 Task: Book a round trip flight from New Delhi to Dhaka in Premium economy, with travel dates from September 5 to September 20, and display prices in SGD.
Action: Mouse moved to (638, 564)
Screenshot: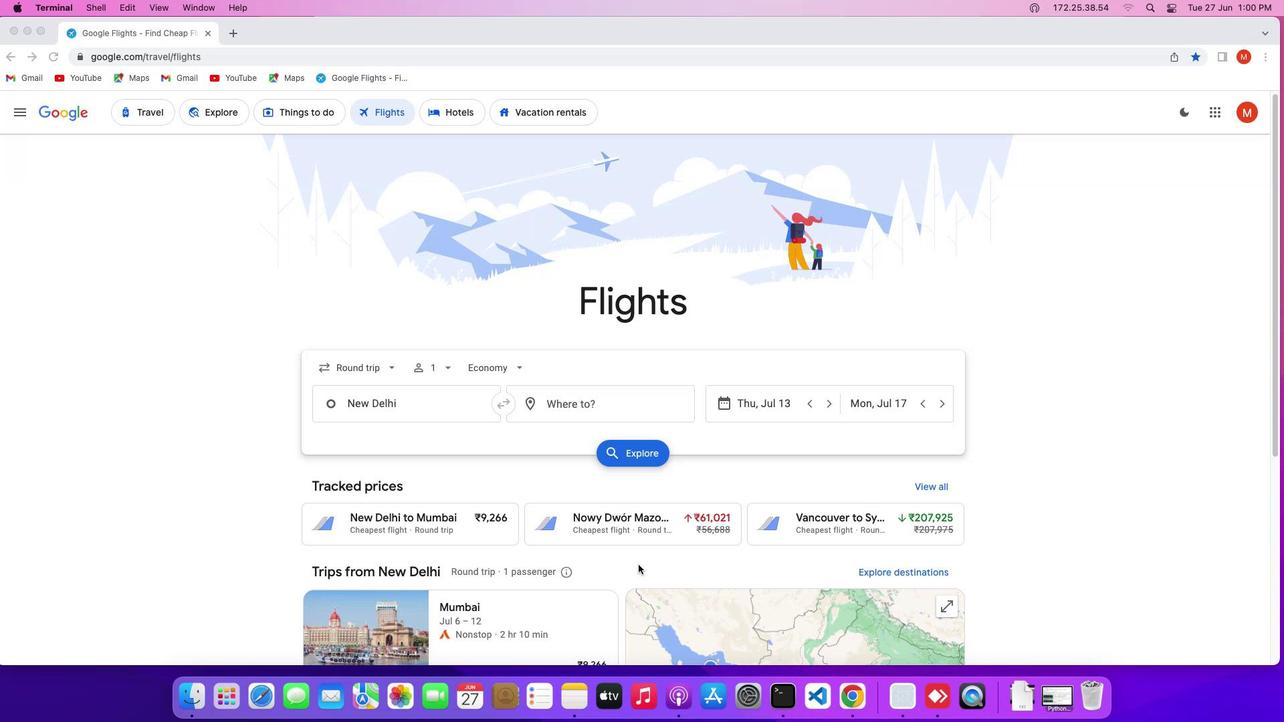 
Action: Mouse scrolled (638, 564) with delta (0, 0)
Screenshot: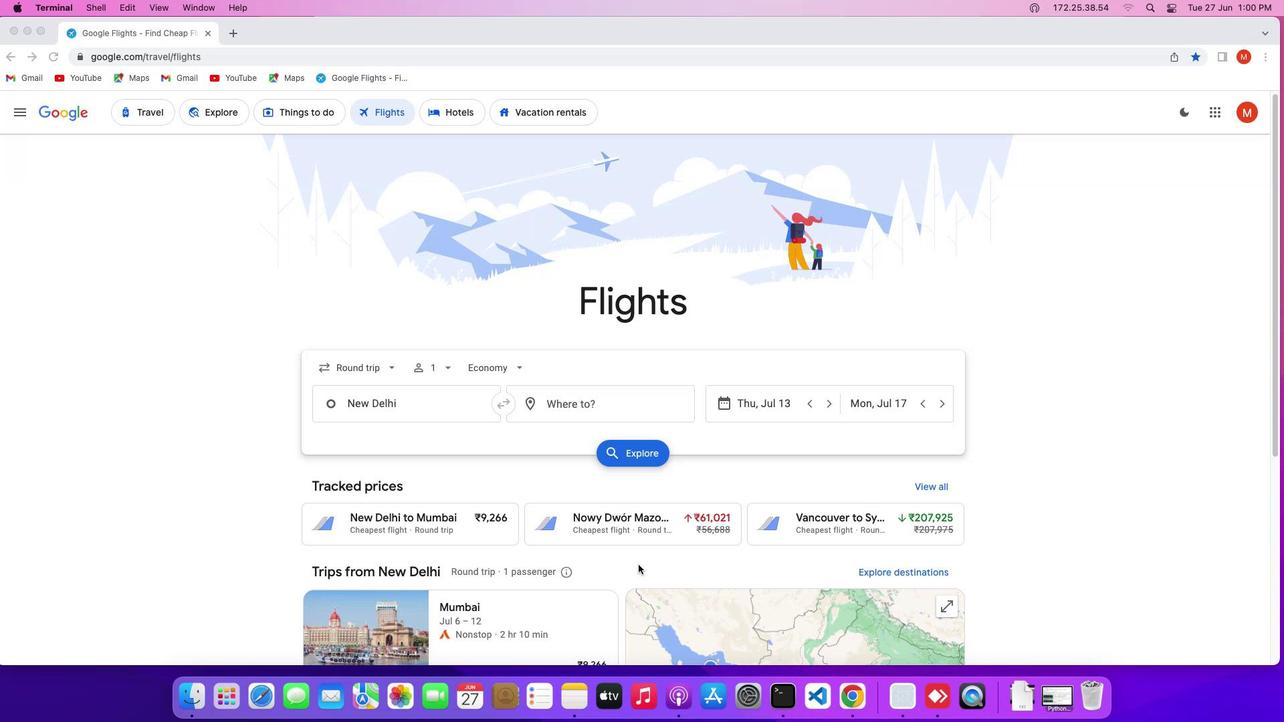 
Action: Mouse scrolled (638, 564) with delta (0, 0)
Screenshot: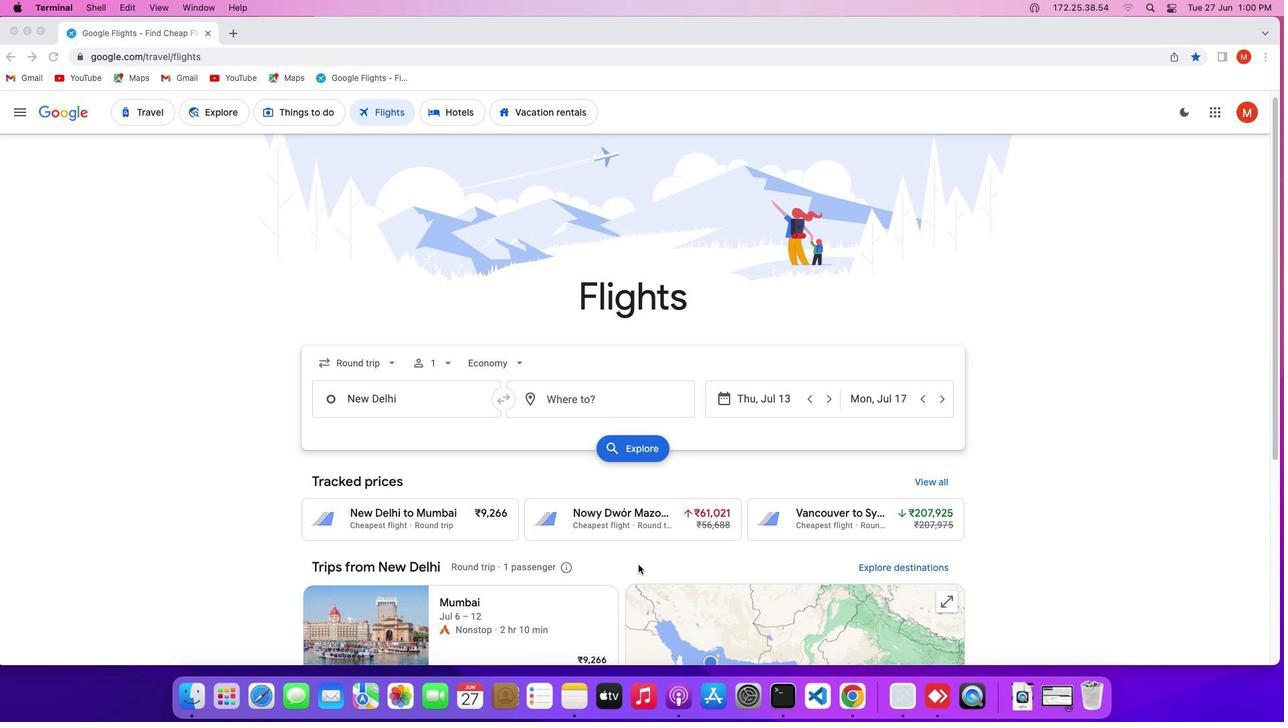 
Action: Mouse scrolled (638, 564) with delta (0, 0)
Screenshot: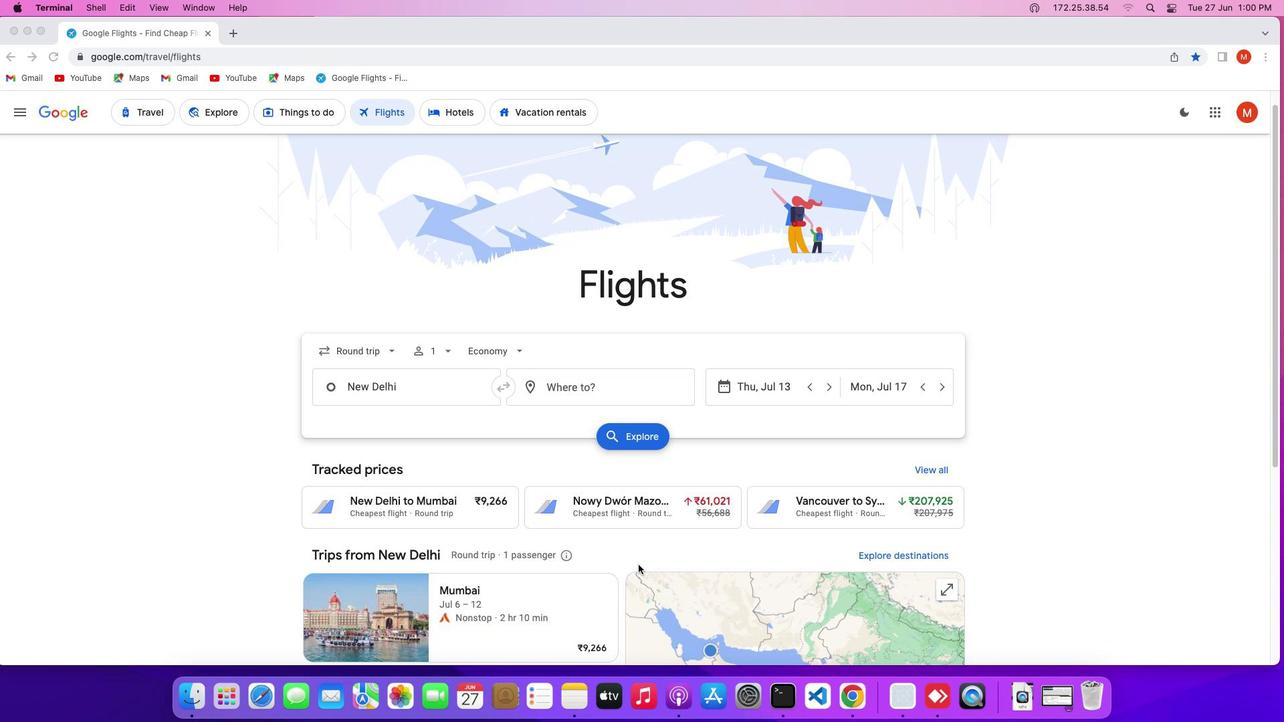 
Action: Mouse scrolled (638, 564) with delta (0, -1)
Screenshot: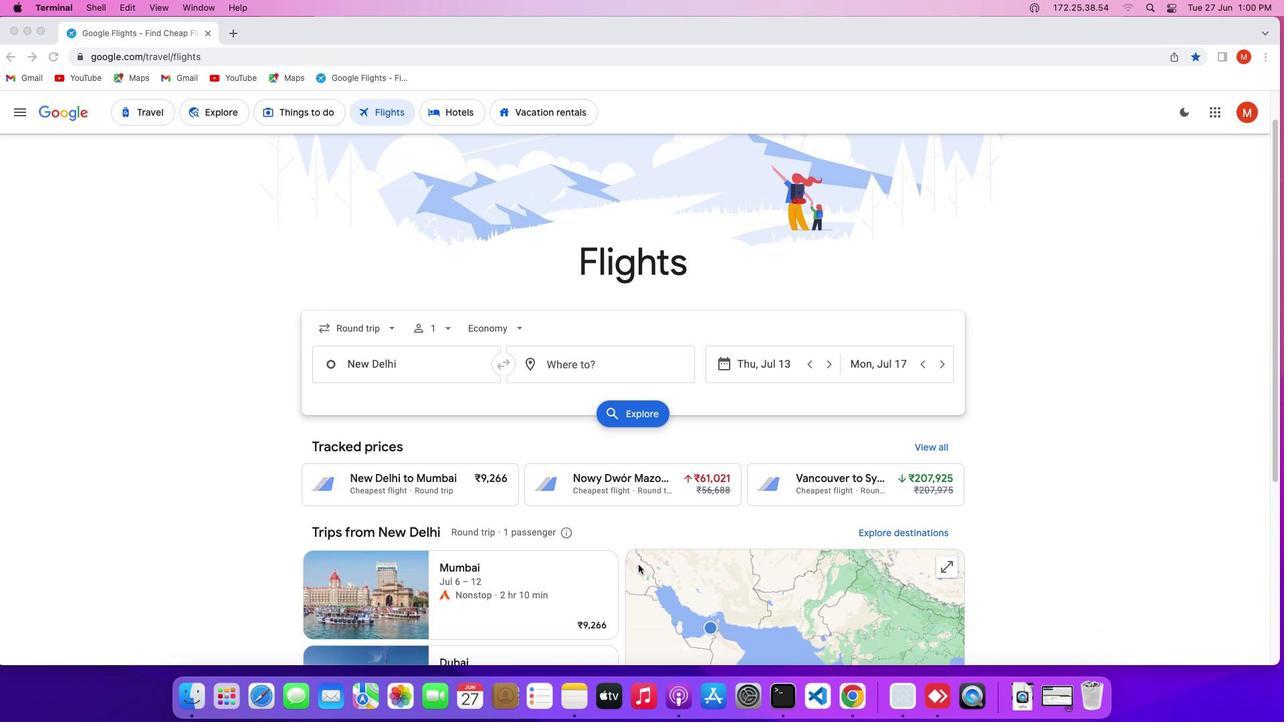 
Action: Mouse scrolled (638, 564) with delta (0, -2)
Screenshot: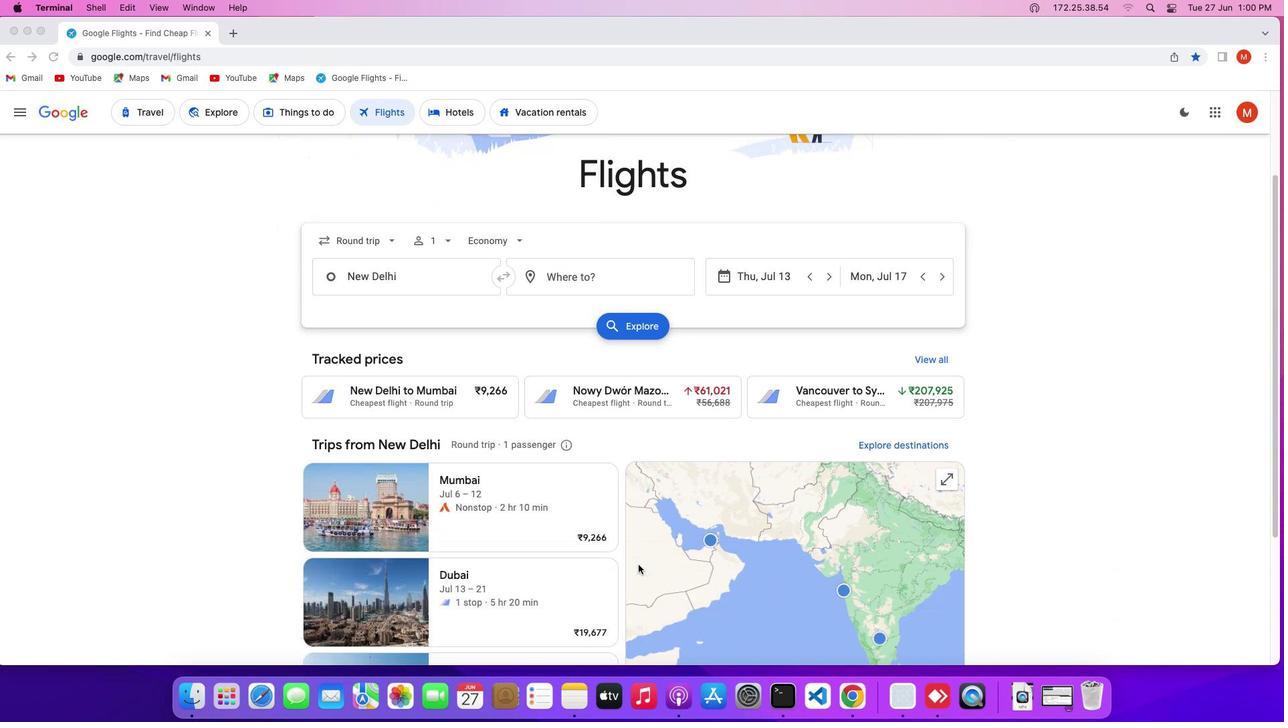 
Action: Mouse scrolled (638, 564) with delta (0, 0)
Screenshot: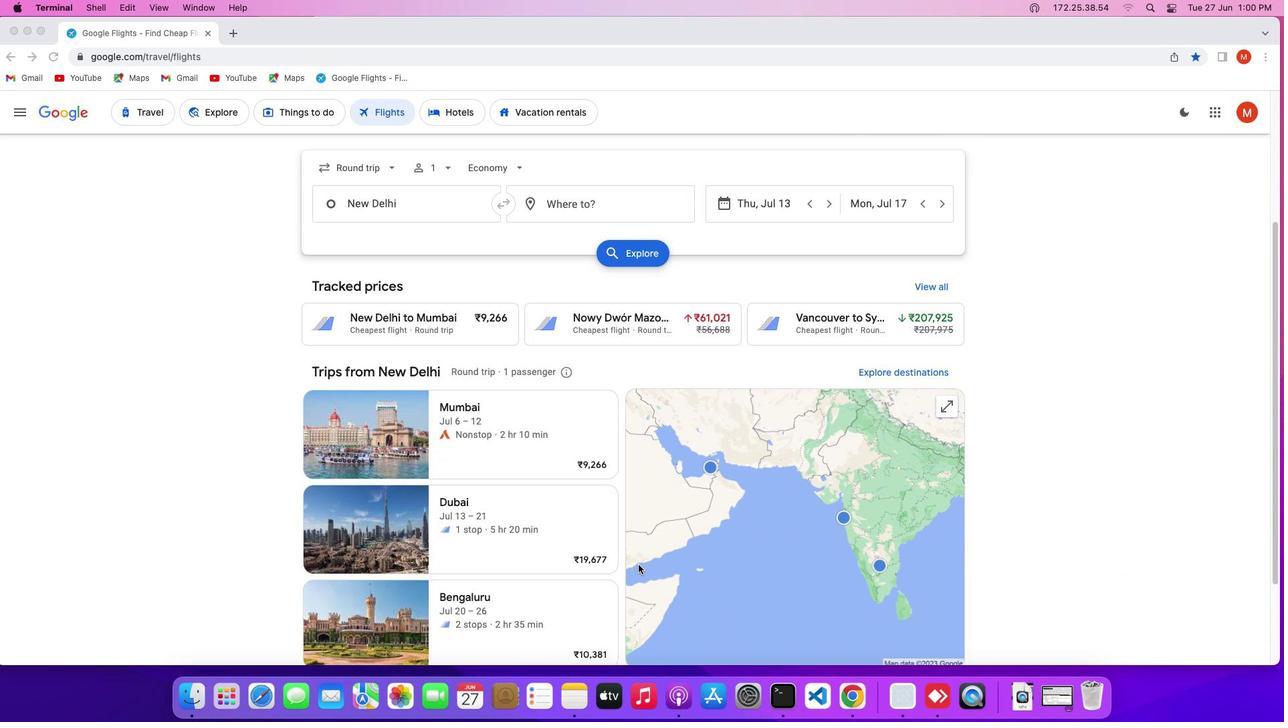 
Action: Mouse scrolled (638, 564) with delta (0, 0)
Screenshot: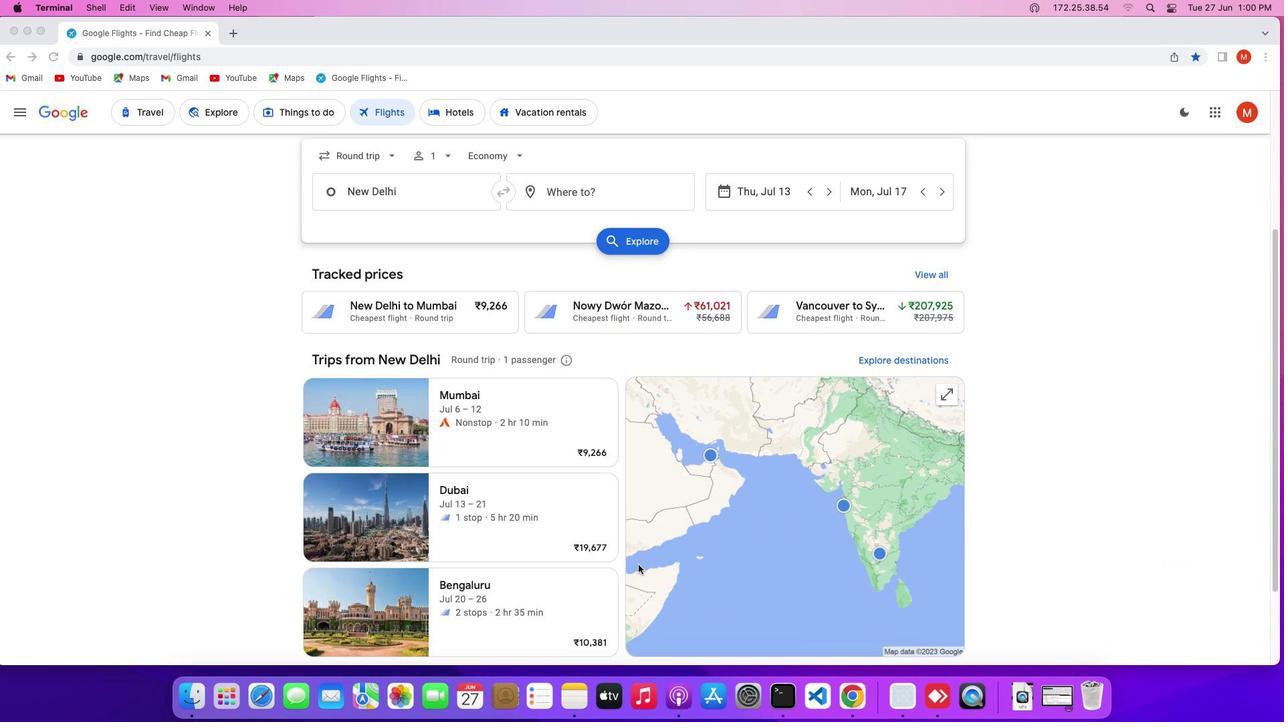 
Action: Mouse scrolled (638, 564) with delta (0, -1)
Screenshot: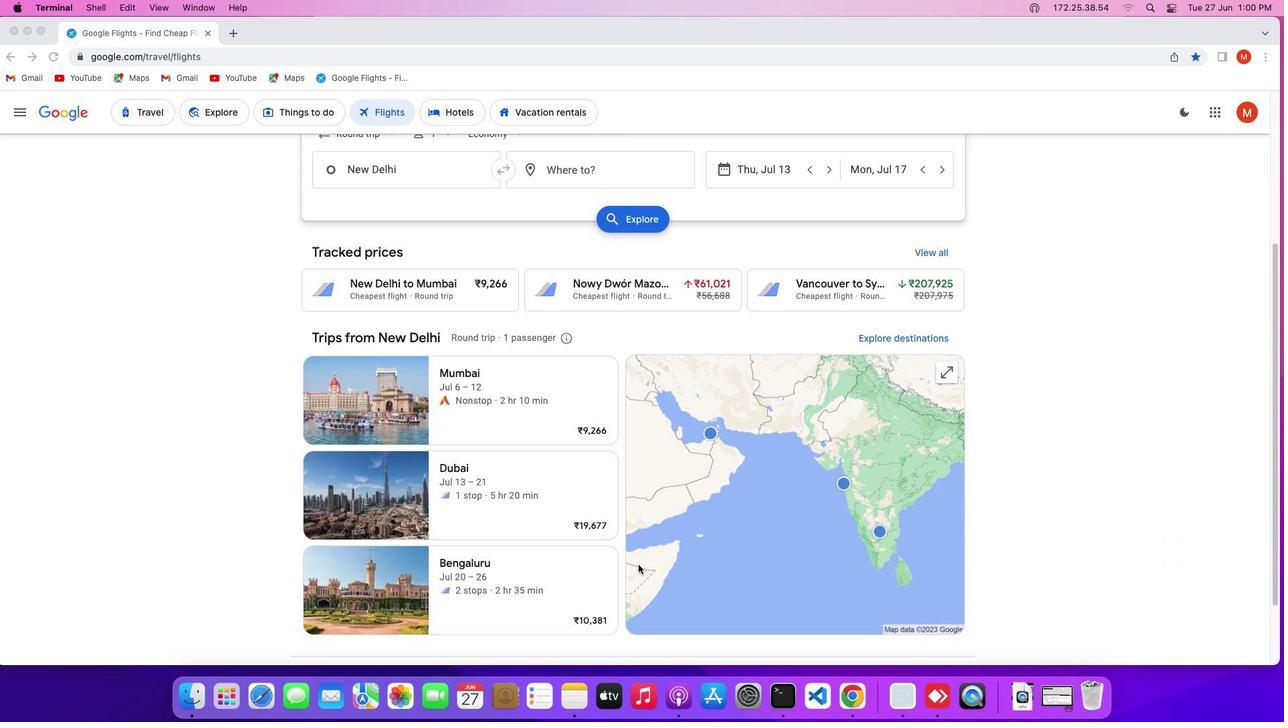 
Action: Mouse scrolled (638, 564) with delta (0, -2)
Screenshot: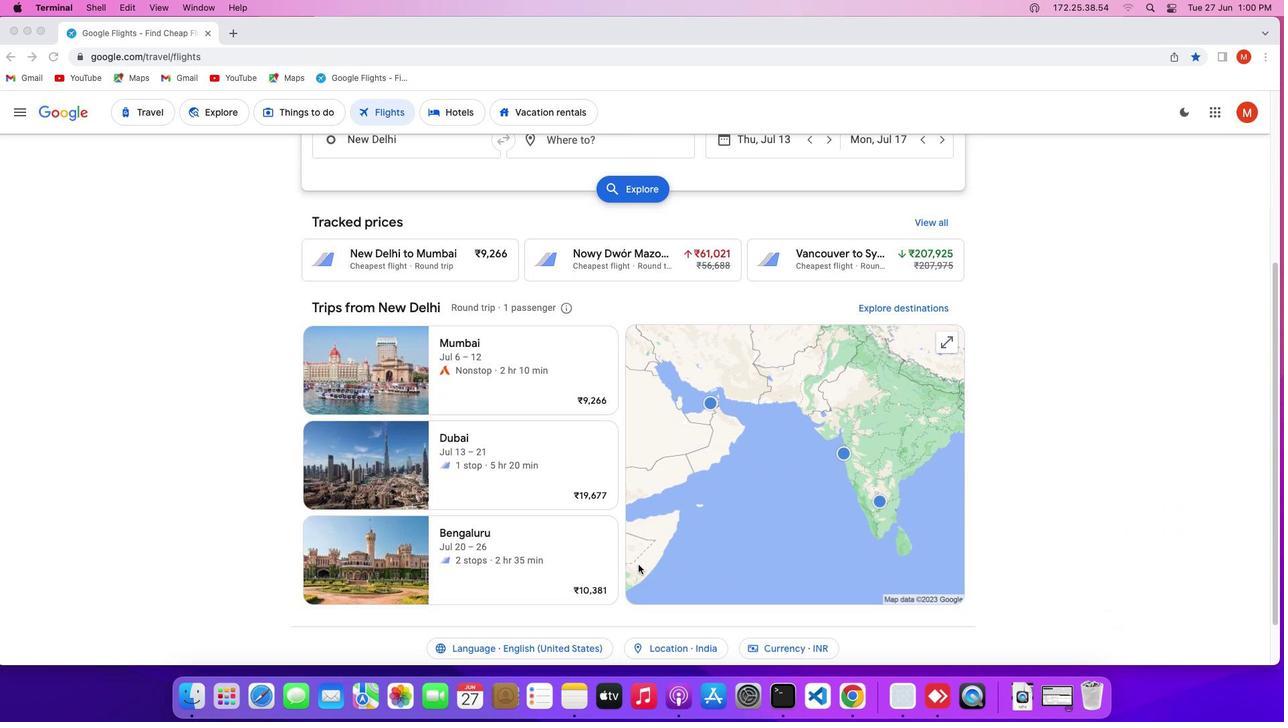 
Action: Mouse scrolled (638, 564) with delta (0, -3)
Screenshot: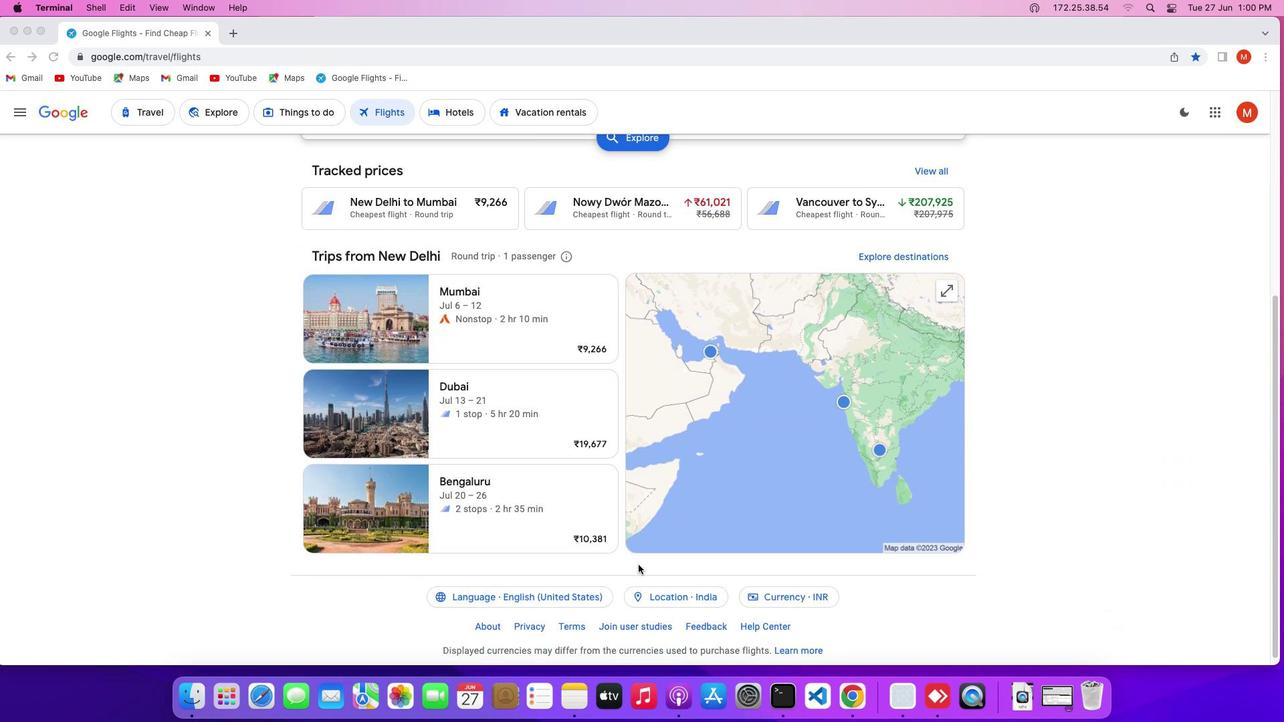 
Action: Mouse scrolled (638, 564) with delta (0, 0)
Screenshot: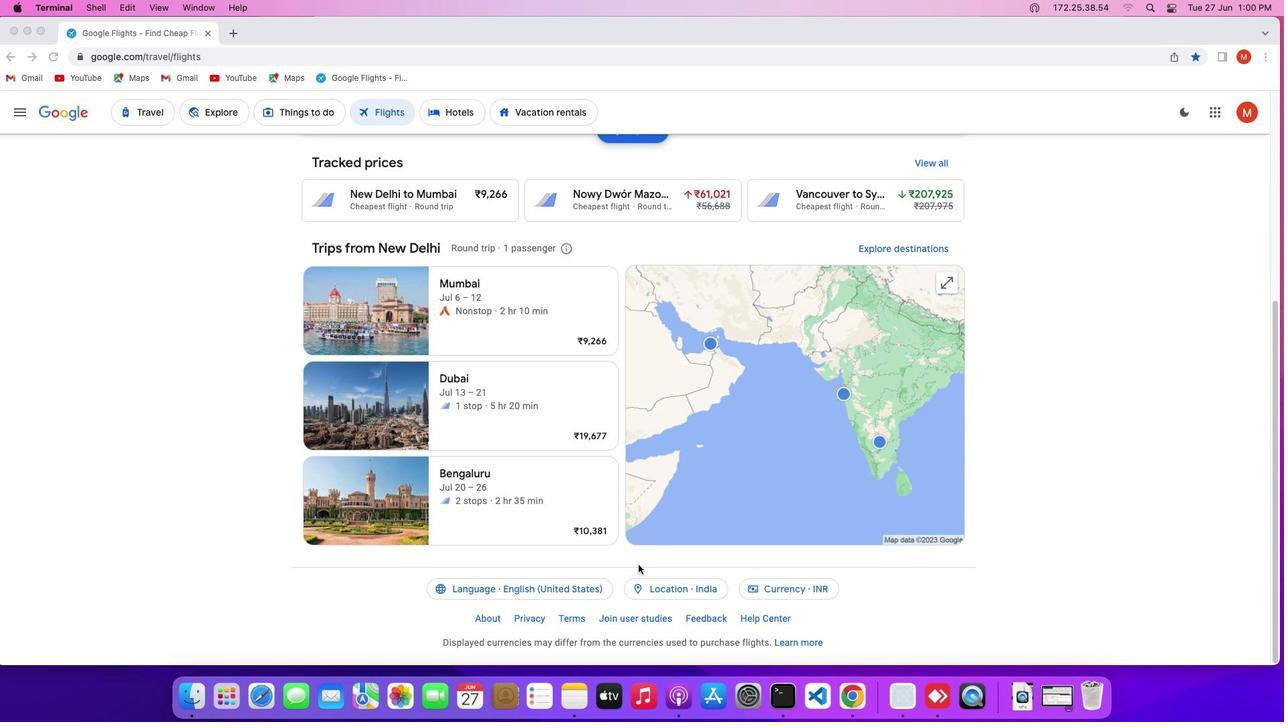 
Action: Mouse scrolled (638, 564) with delta (0, 0)
Screenshot: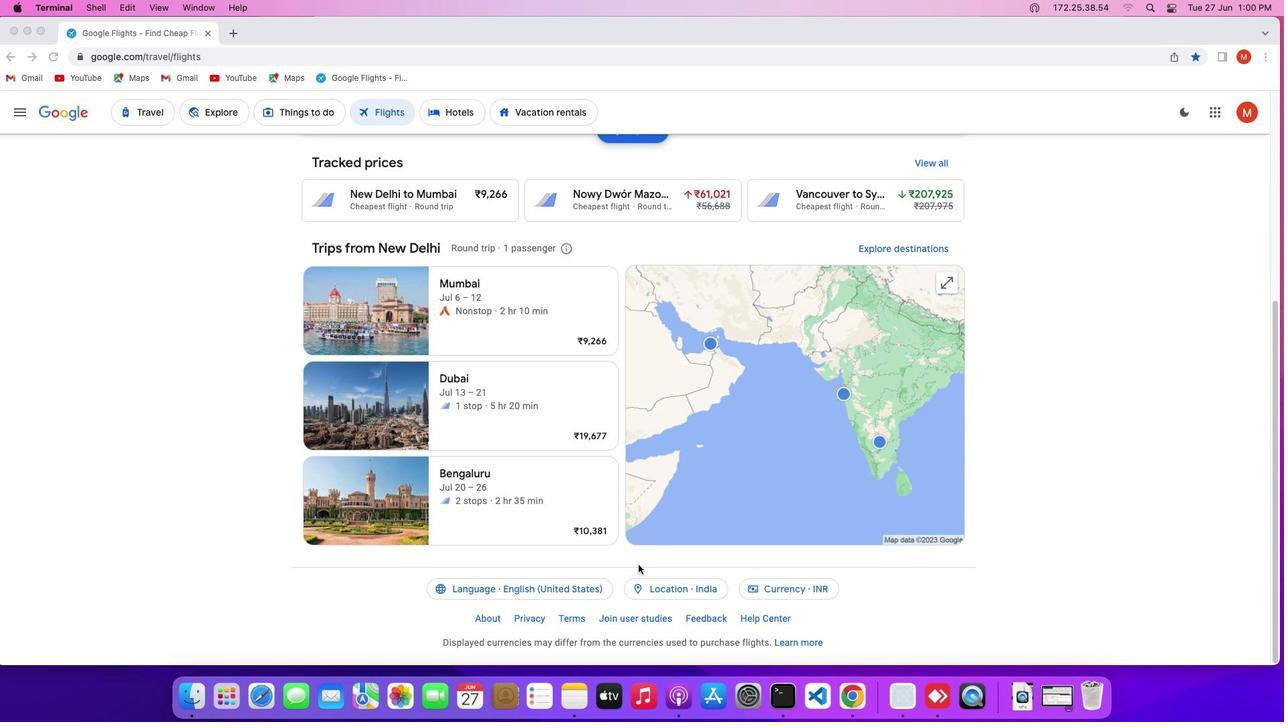 
Action: Mouse scrolled (638, 564) with delta (0, -1)
Screenshot: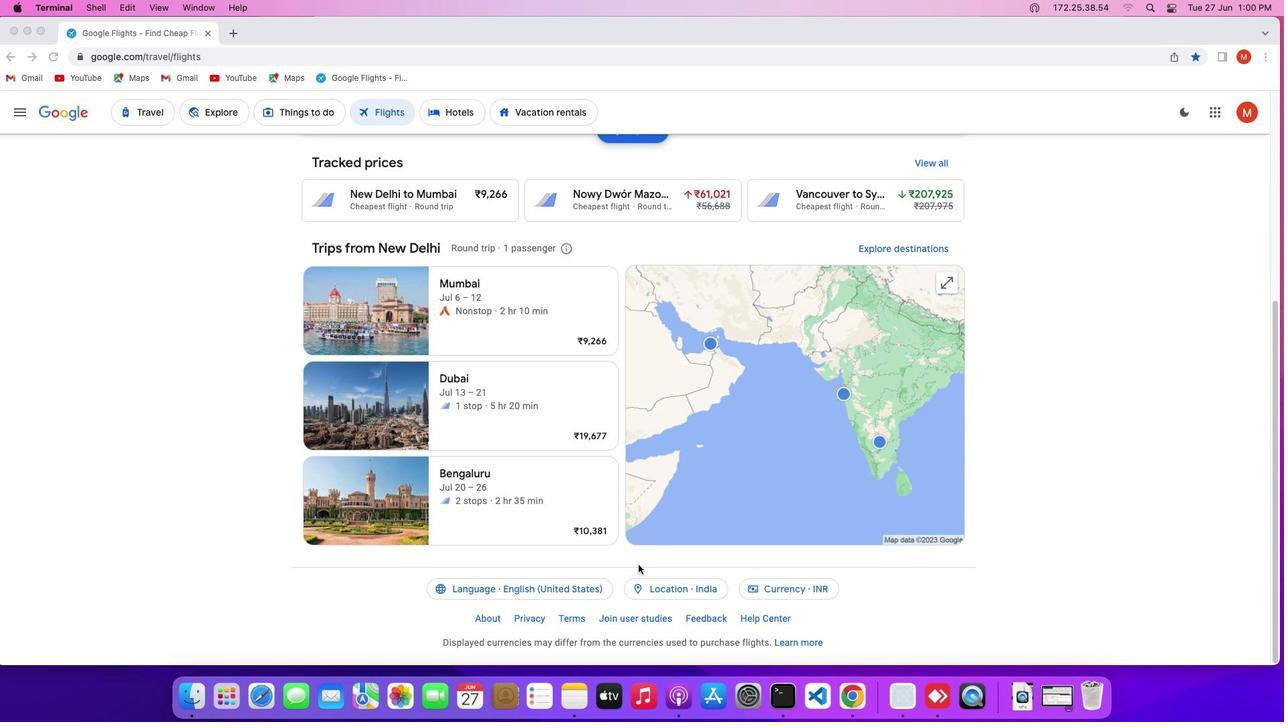 
Action: Mouse moved to (776, 588)
Screenshot: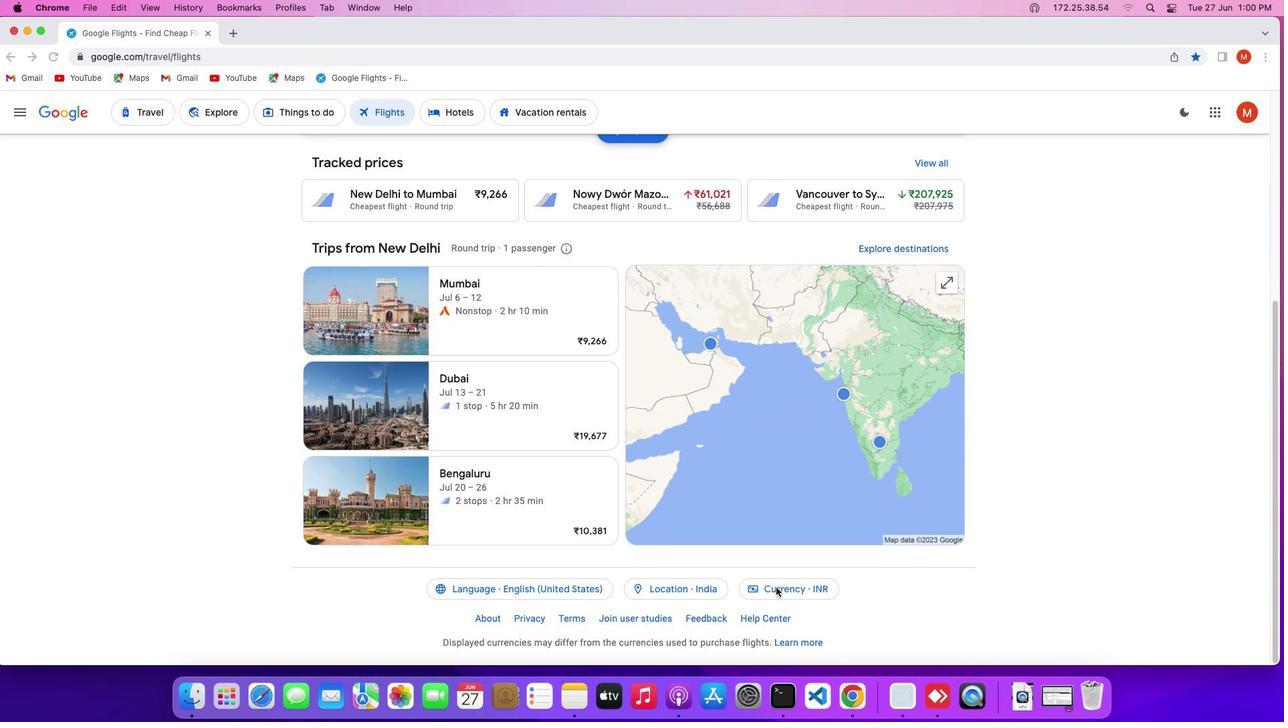 
Action: Mouse pressed left at (776, 588)
Screenshot: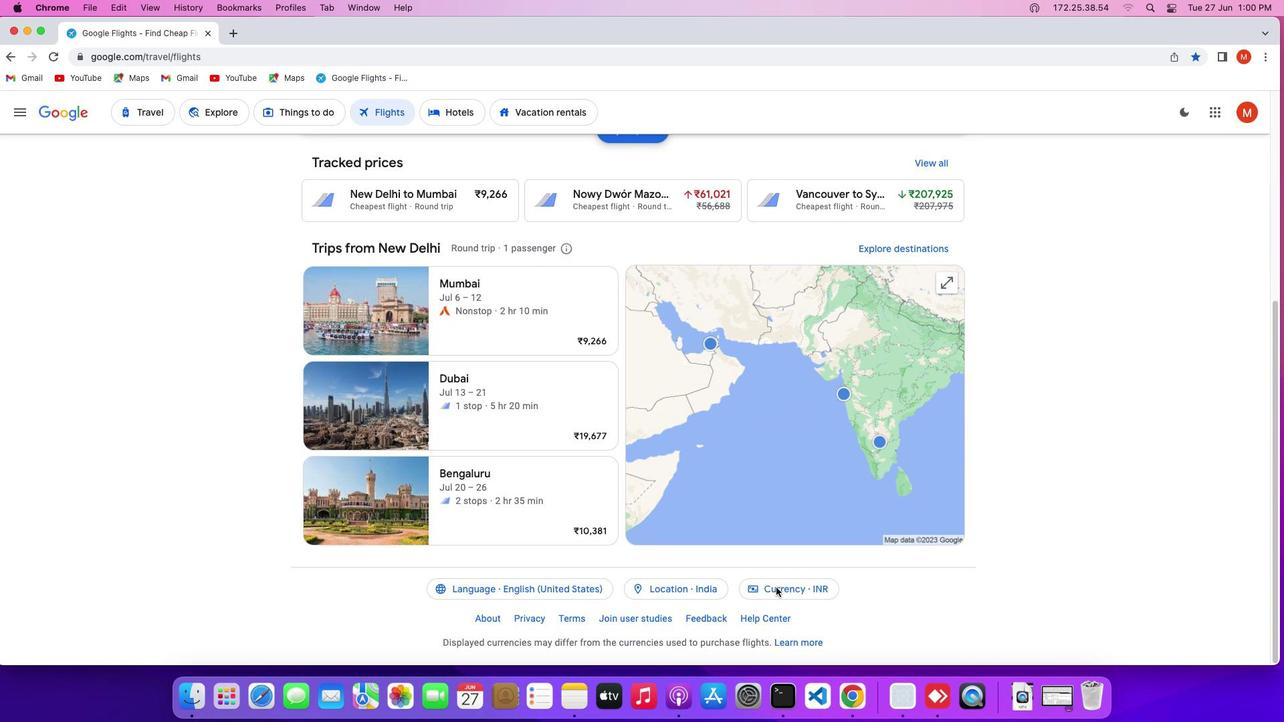 
Action: Mouse pressed left at (776, 588)
Screenshot: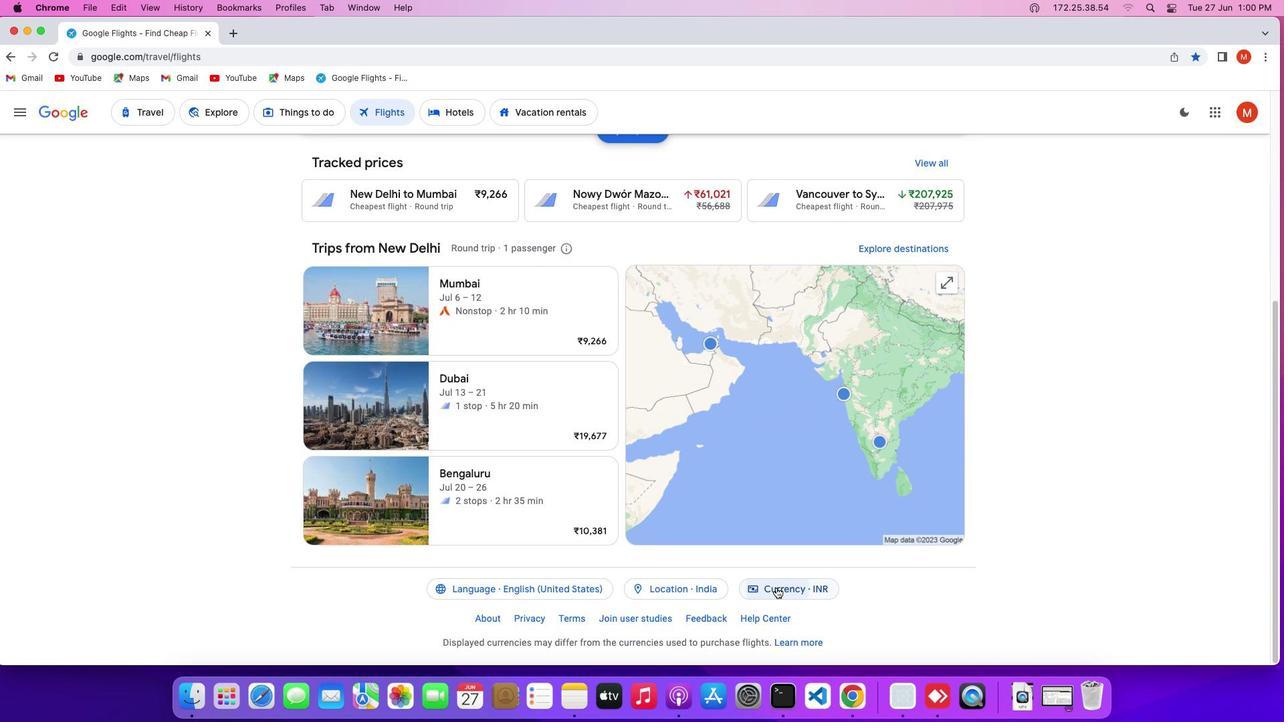 
Action: Mouse moved to (709, 262)
Screenshot: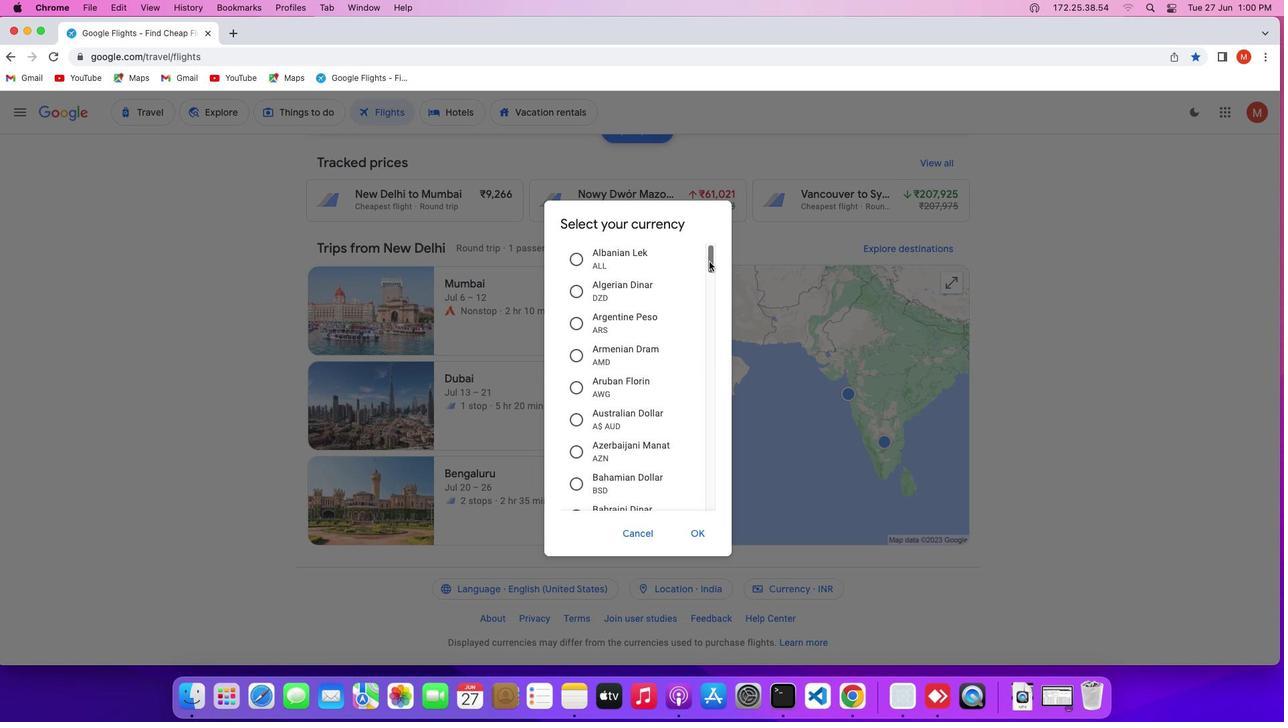 
Action: Mouse pressed left at (709, 262)
Screenshot: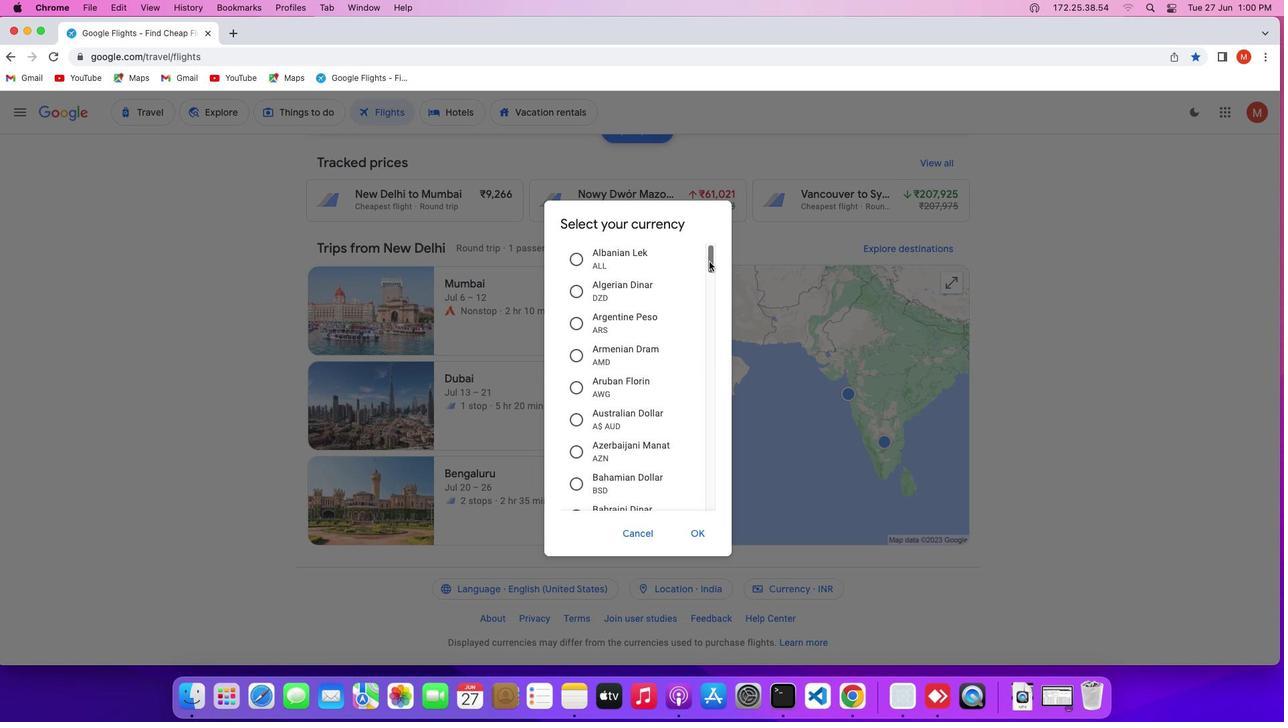 
Action: Mouse moved to (574, 478)
Screenshot: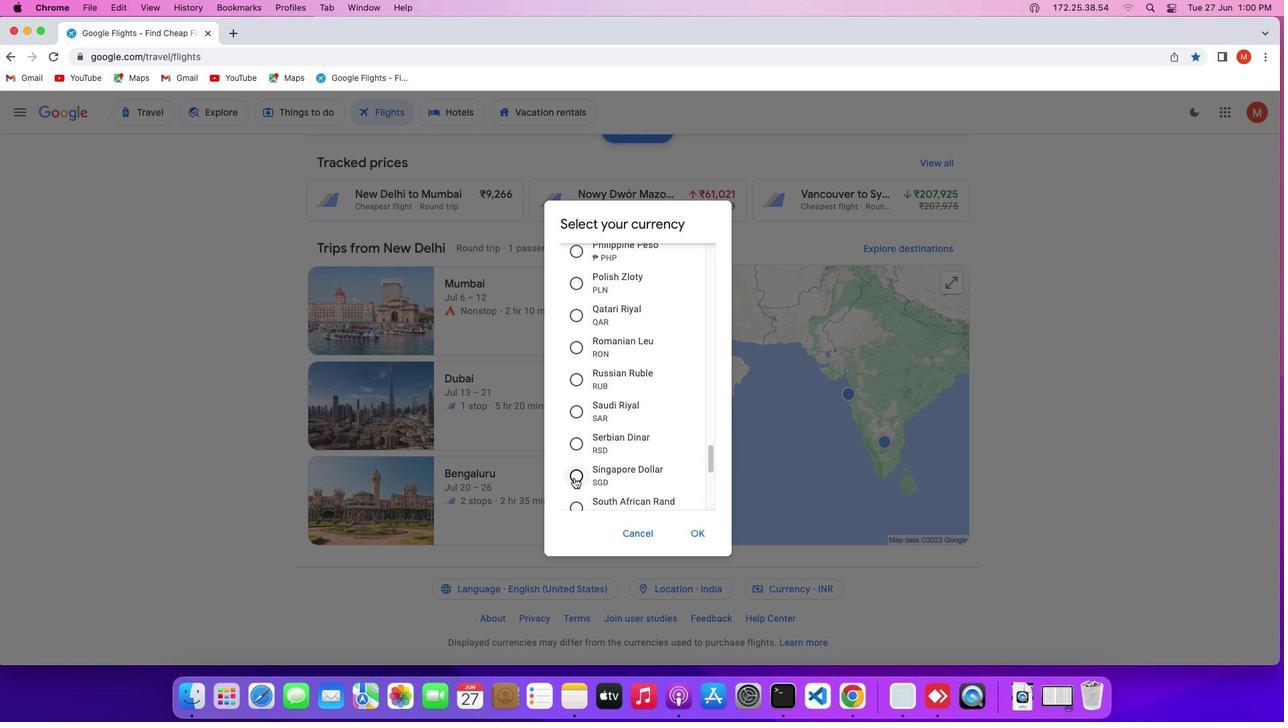 
Action: Mouse pressed left at (574, 478)
Screenshot: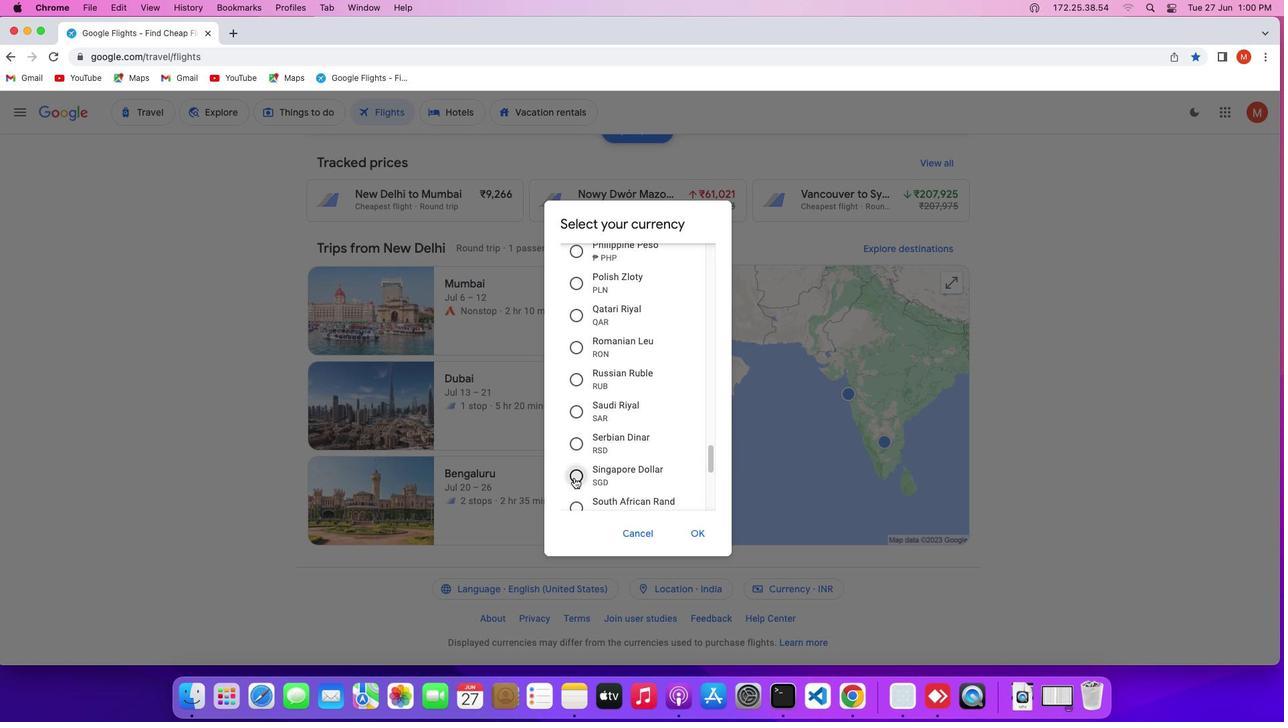 
Action: Mouse moved to (689, 529)
Screenshot: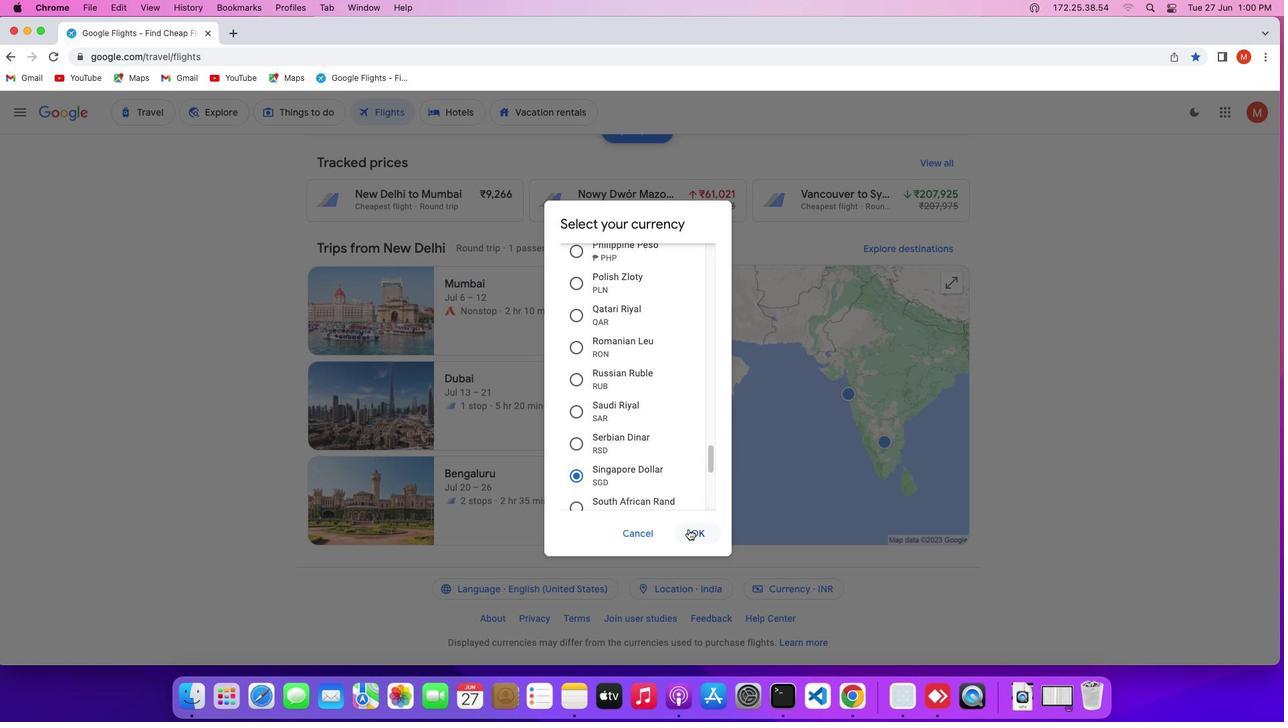 
Action: Mouse pressed left at (689, 529)
Screenshot: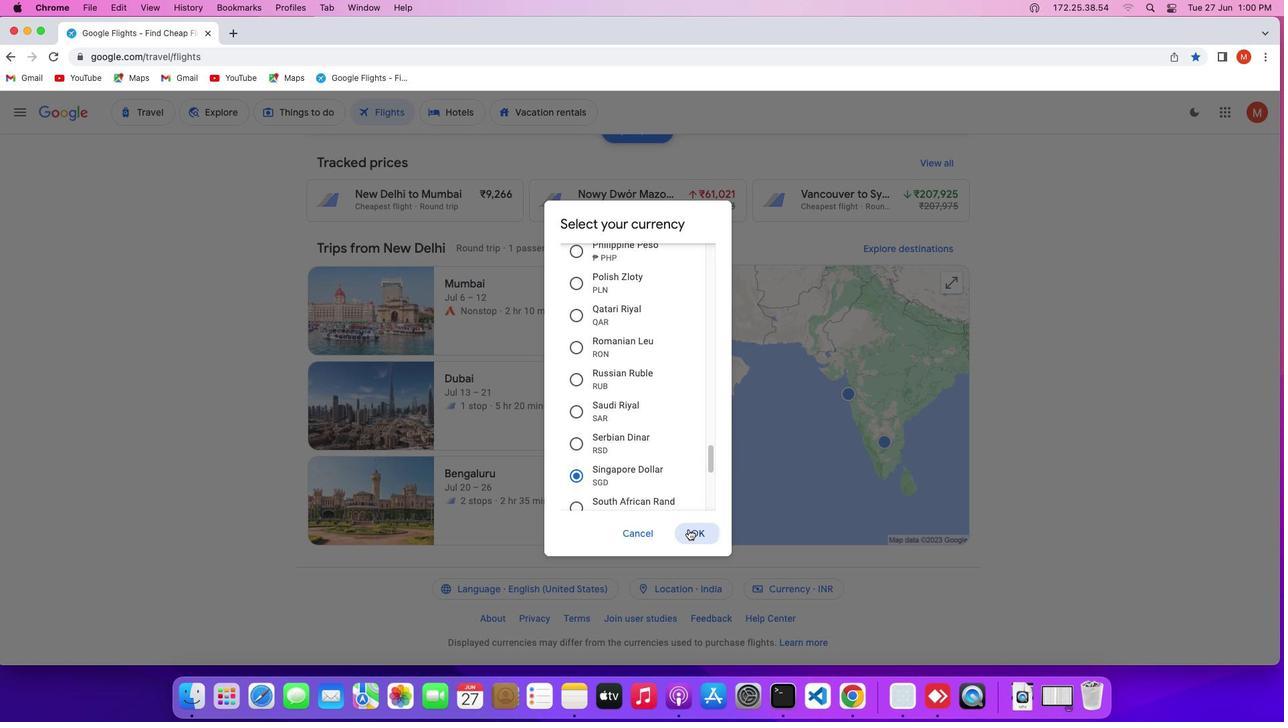 
Action: Mouse moved to (370, 375)
Screenshot: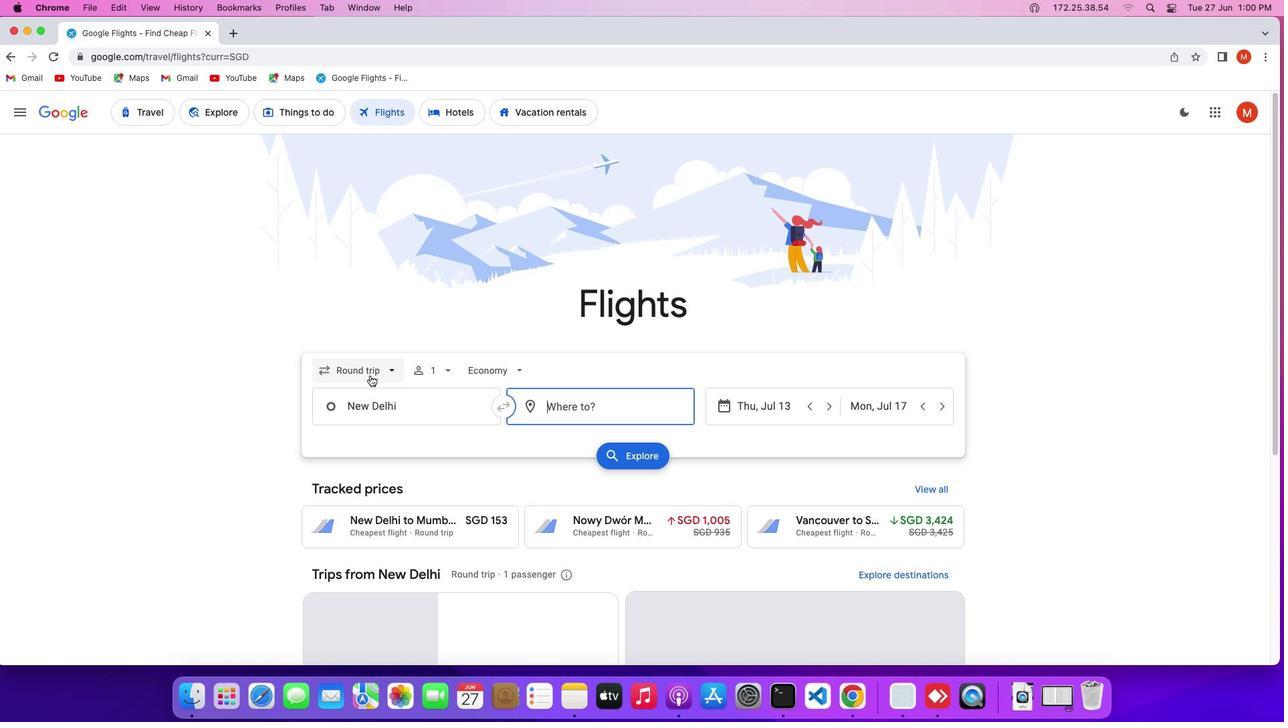 
Action: Mouse pressed left at (370, 375)
Screenshot: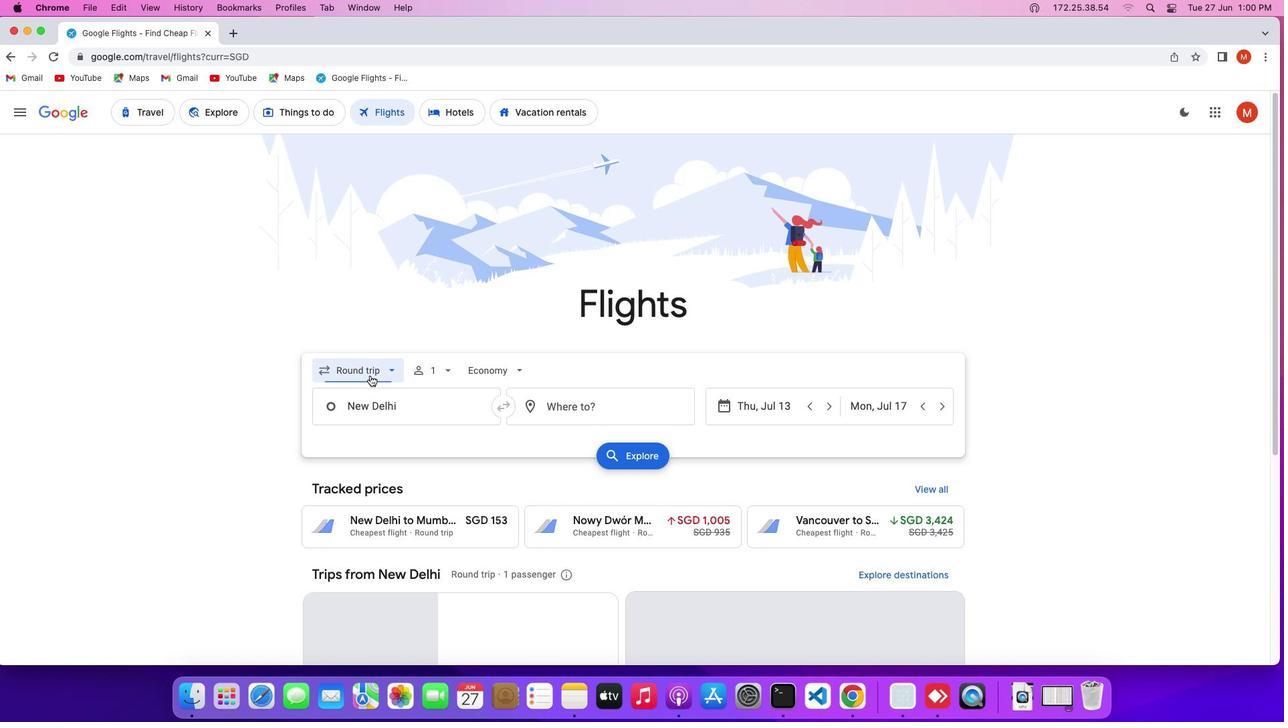 
Action: Mouse moved to (354, 403)
Screenshot: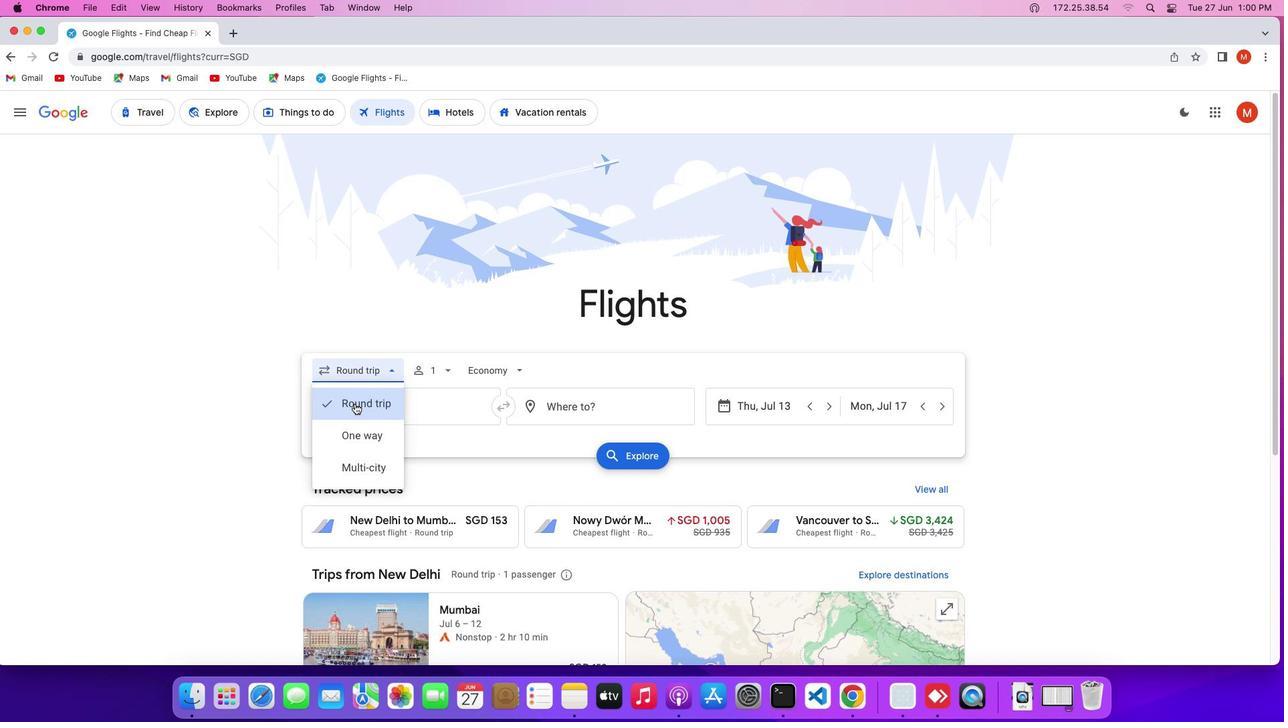 
Action: Mouse pressed left at (354, 403)
Screenshot: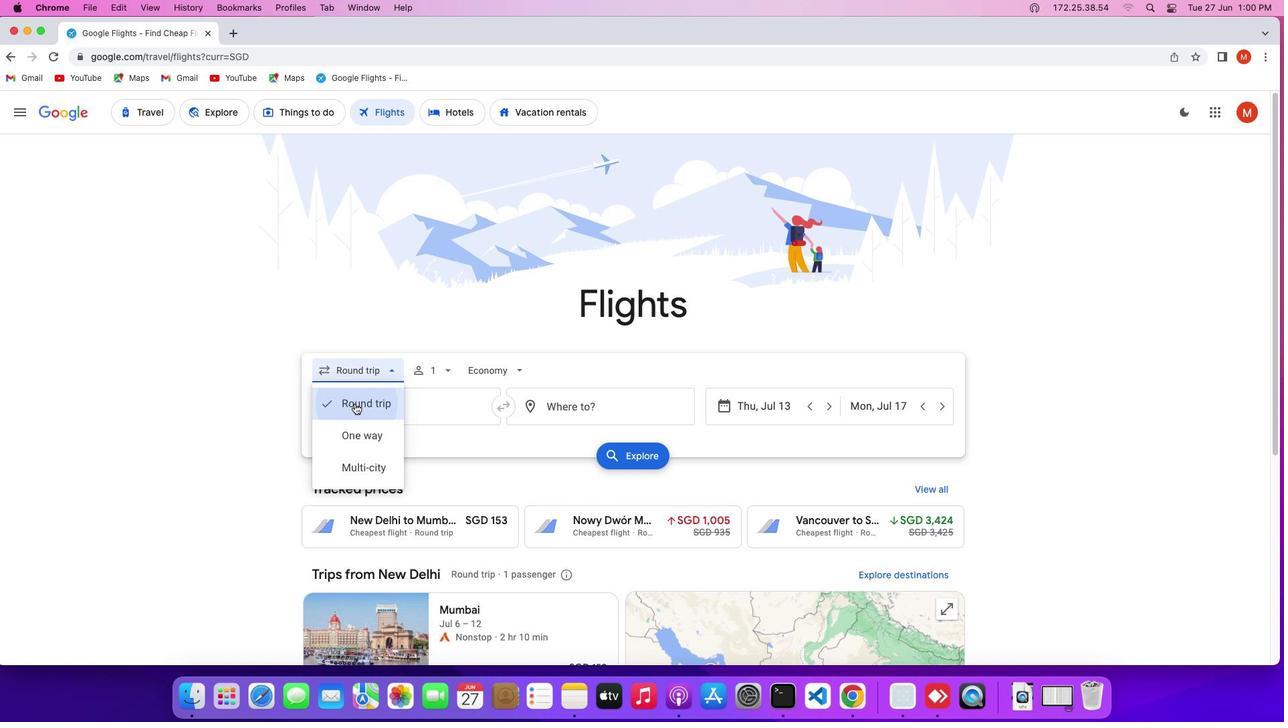 
Action: Mouse moved to (432, 379)
Screenshot: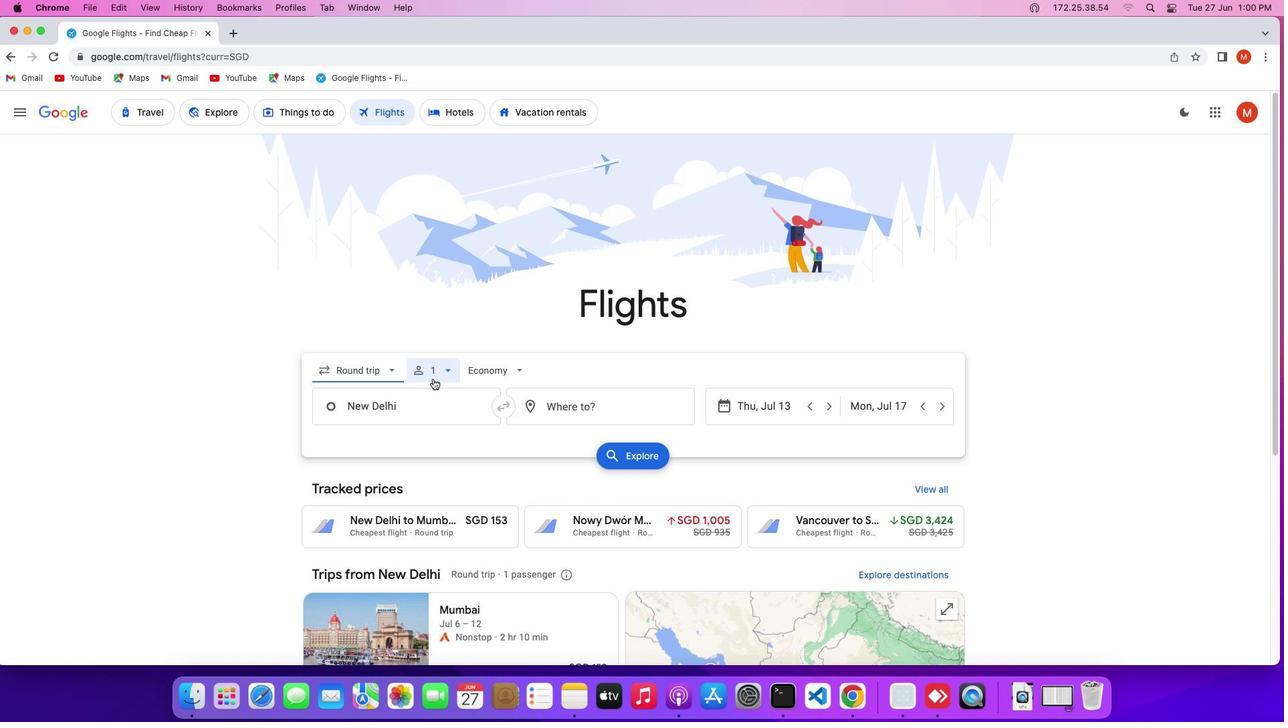 
Action: Mouse pressed left at (432, 379)
Screenshot: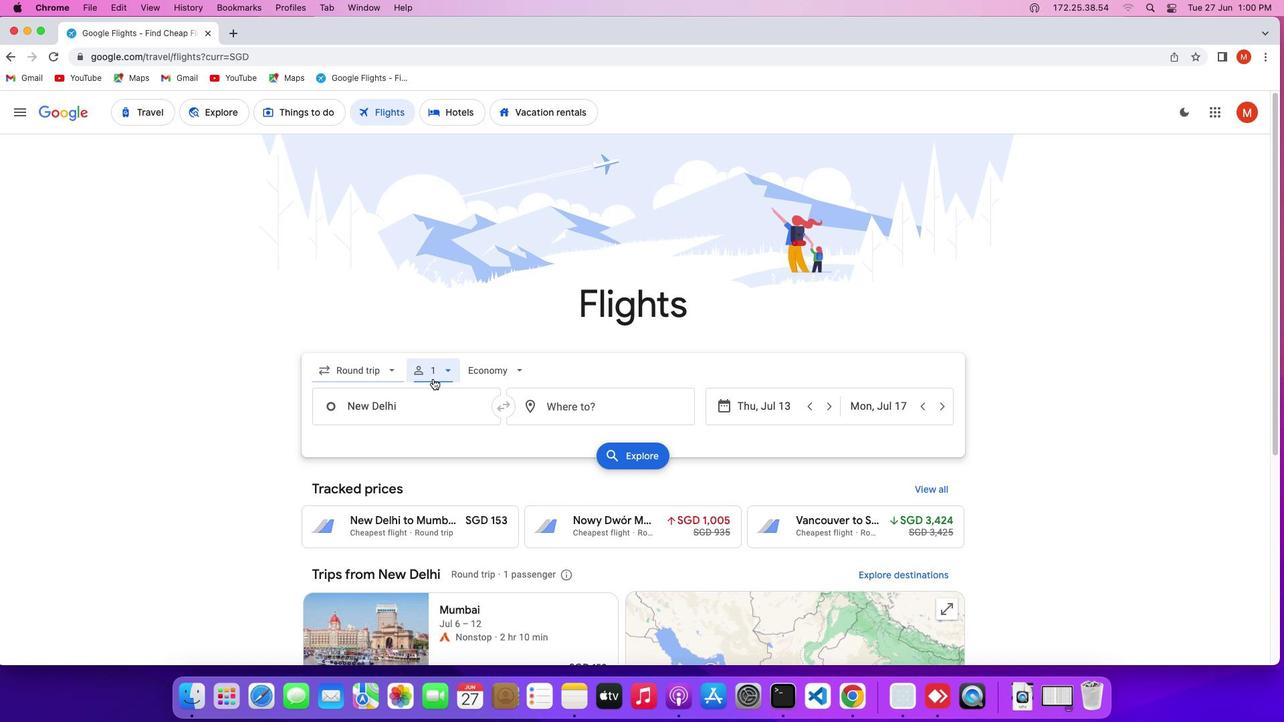 
Action: Mouse moved to (525, 402)
Screenshot: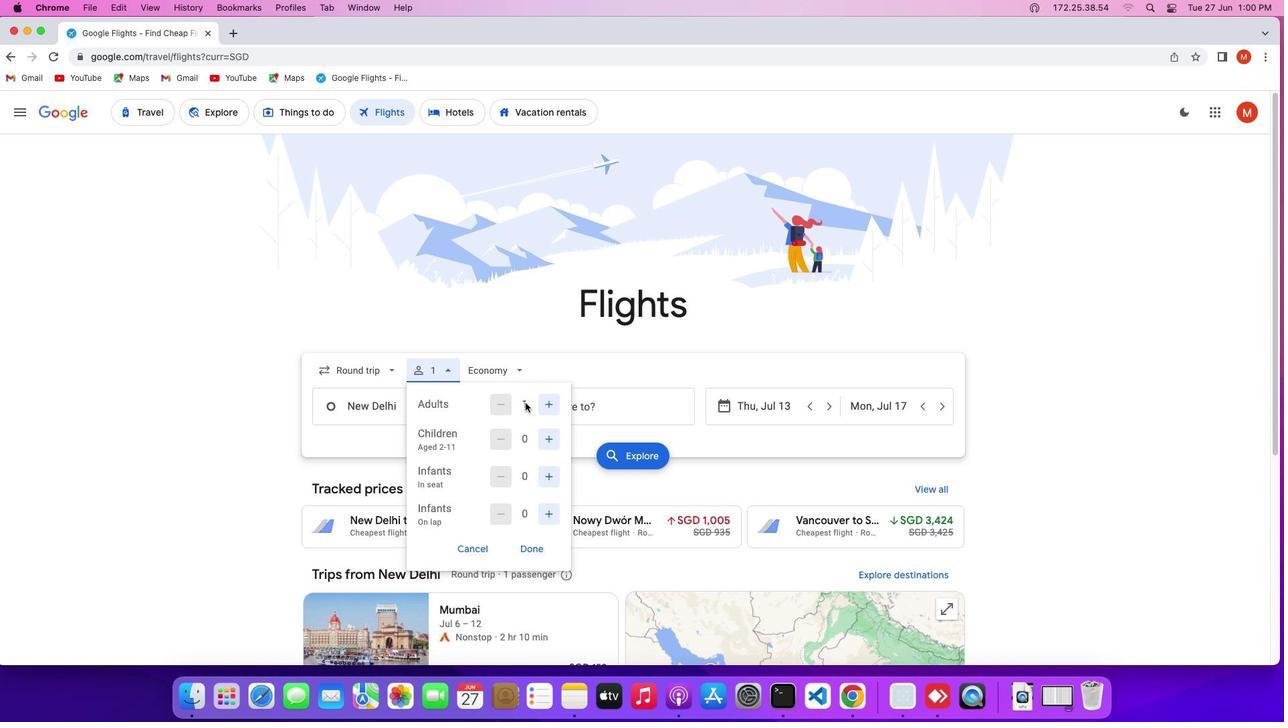 
Action: Mouse pressed left at (525, 402)
Screenshot: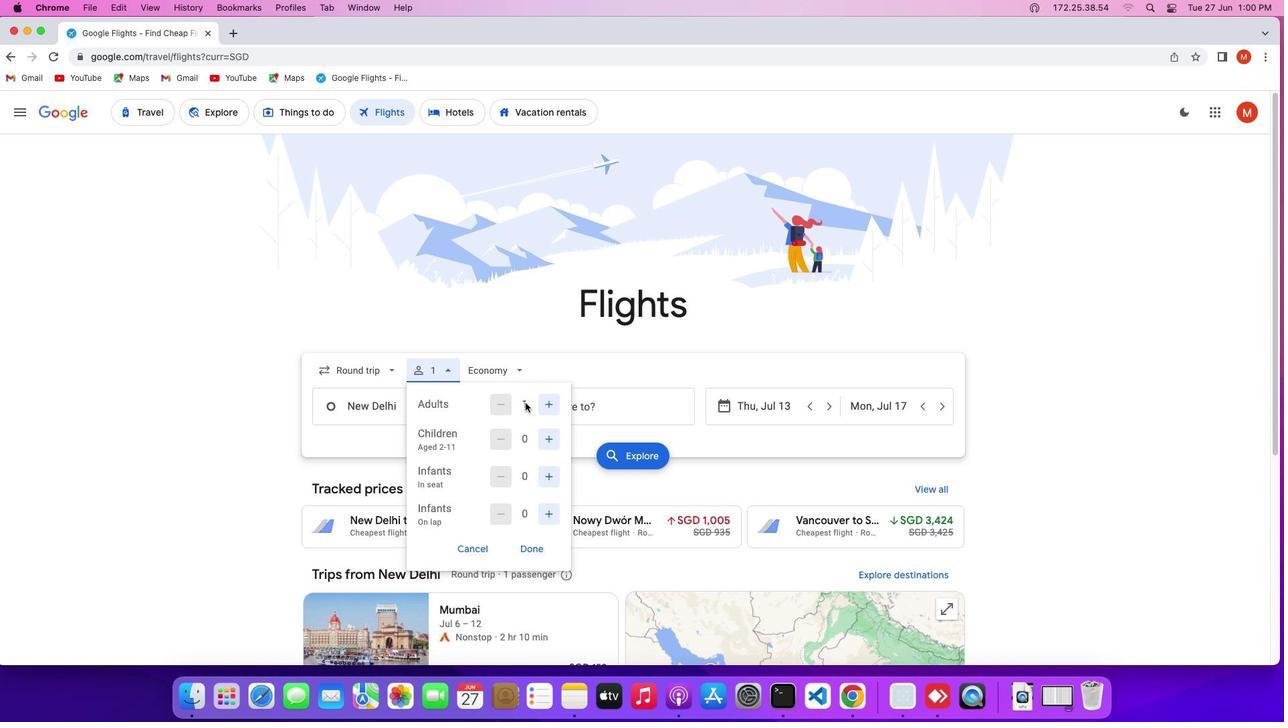
Action: Mouse moved to (527, 549)
Screenshot: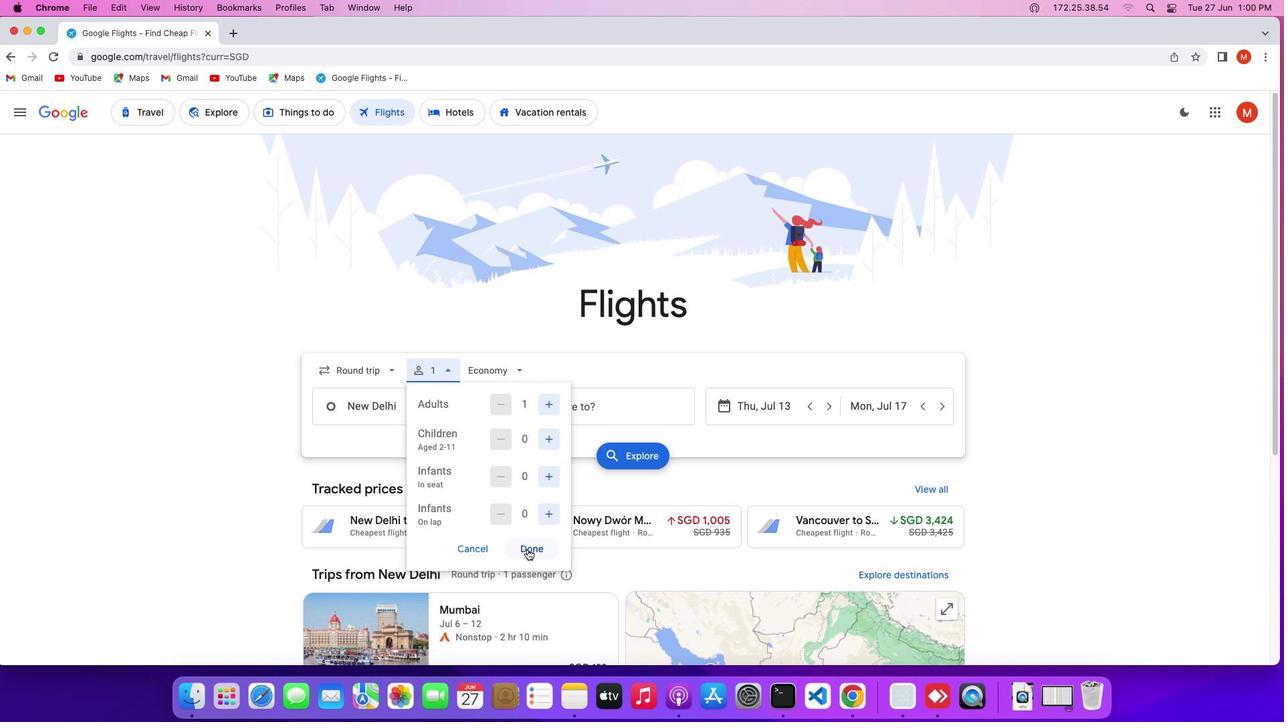 
Action: Mouse pressed left at (527, 549)
Screenshot: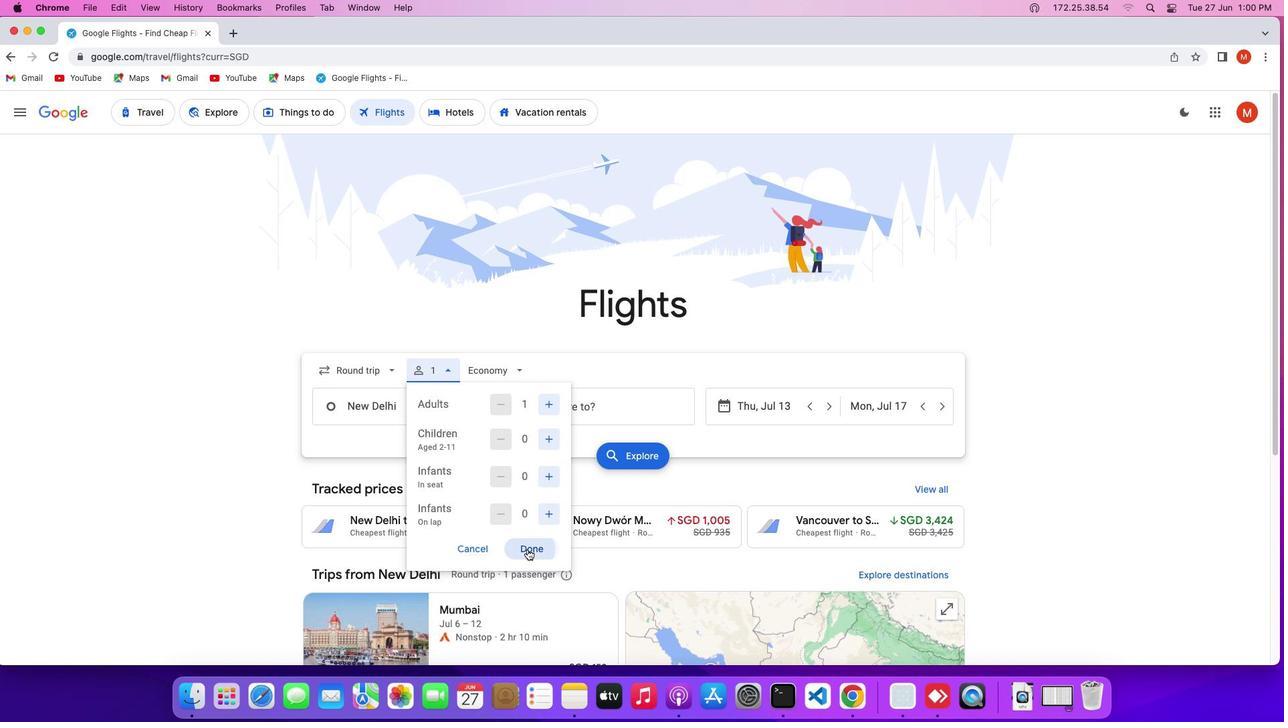 
Action: Mouse moved to (489, 374)
Screenshot: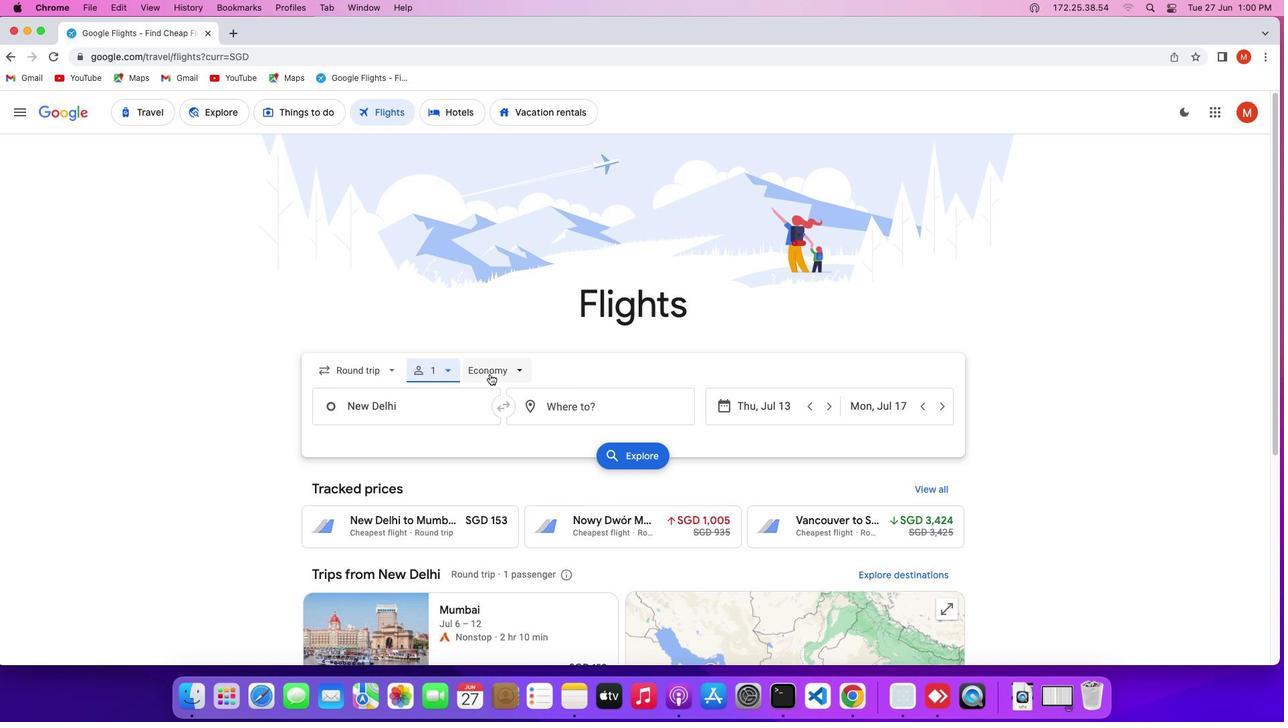 
Action: Mouse pressed left at (489, 374)
Screenshot: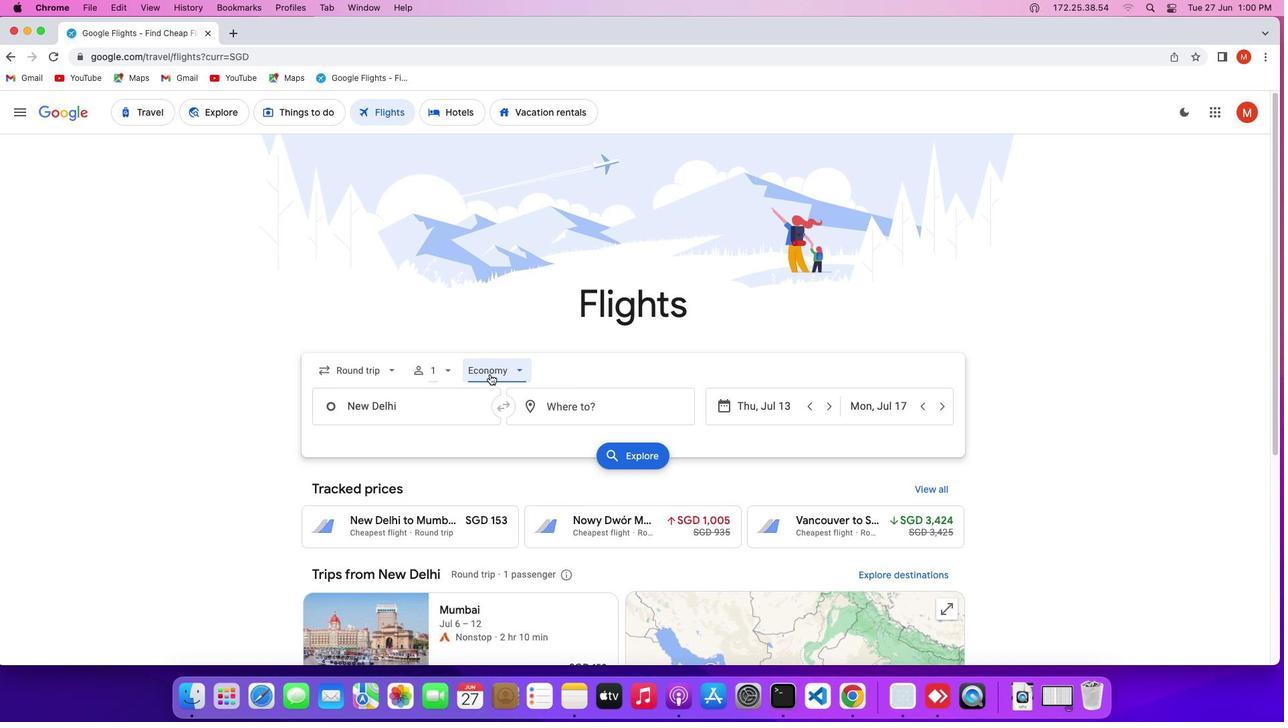 
Action: Mouse moved to (505, 432)
Screenshot: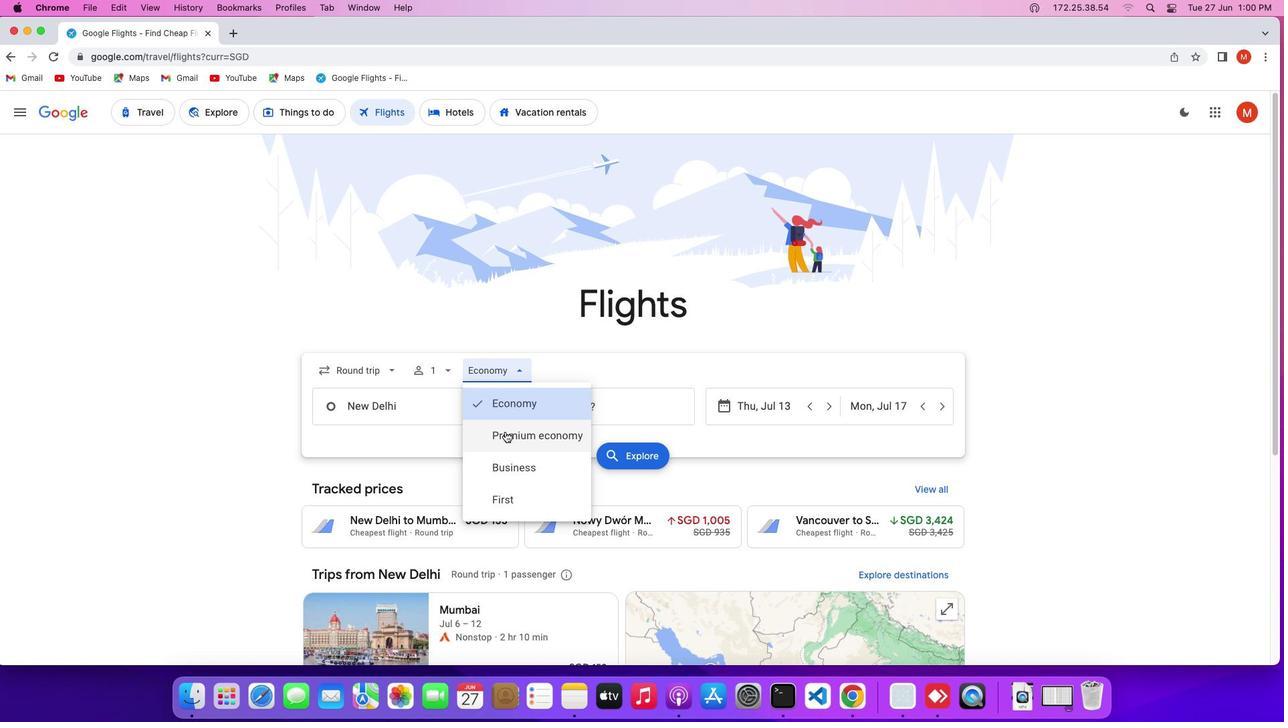 
Action: Mouse pressed left at (505, 432)
Screenshot: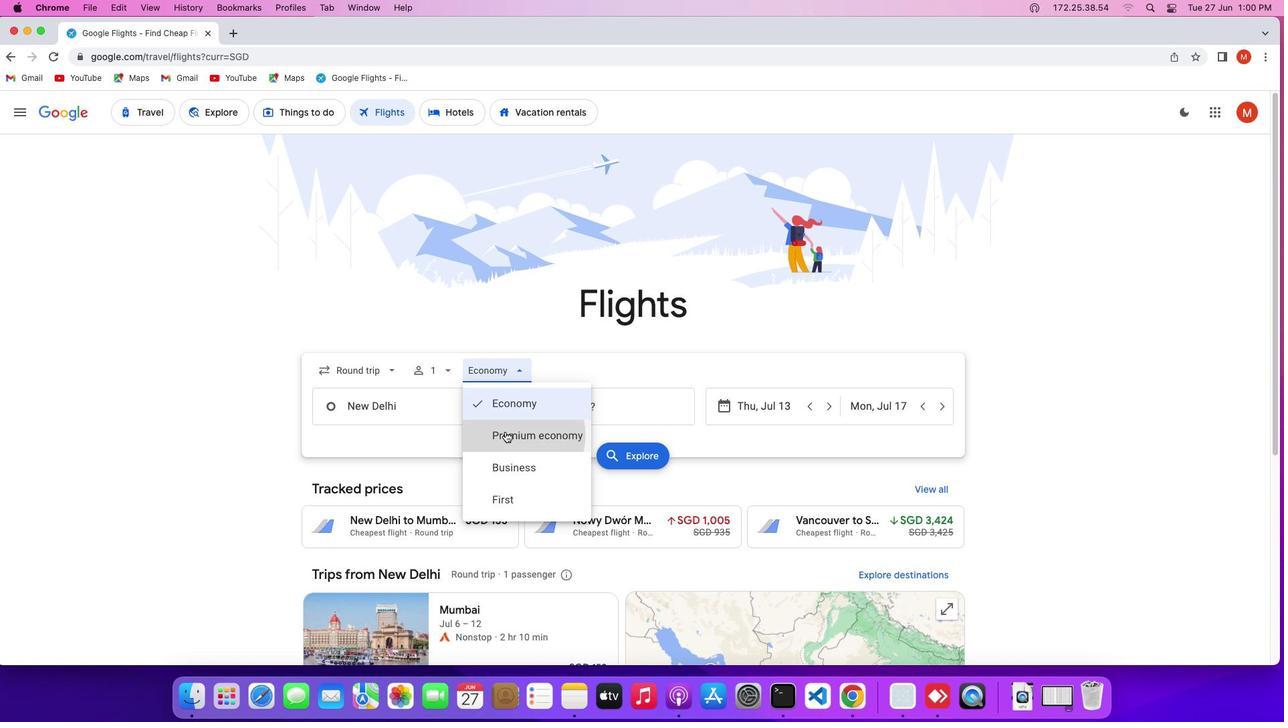 
Action: Mouse moved to (463, 406)
Screenshot: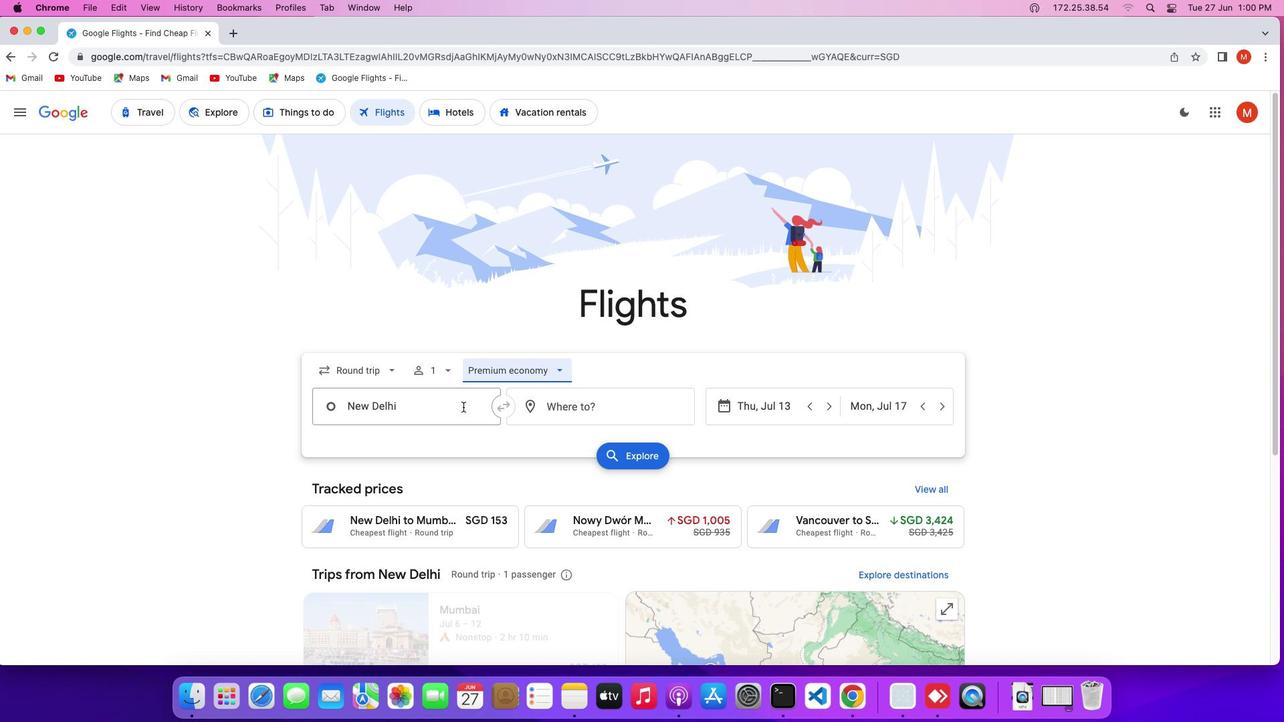 
Action: Mouse pressed left at (463, 406)
Screenshot: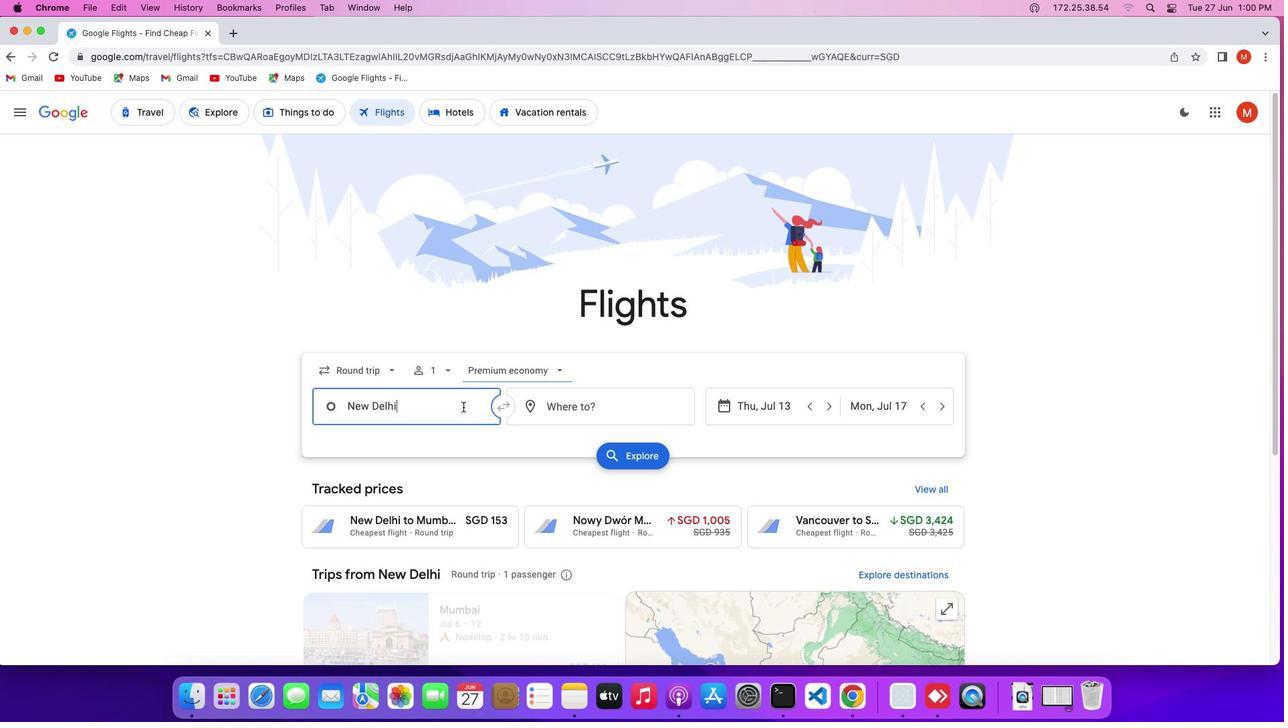 
Action: Mouse moved to (463, 406)
Screenshot: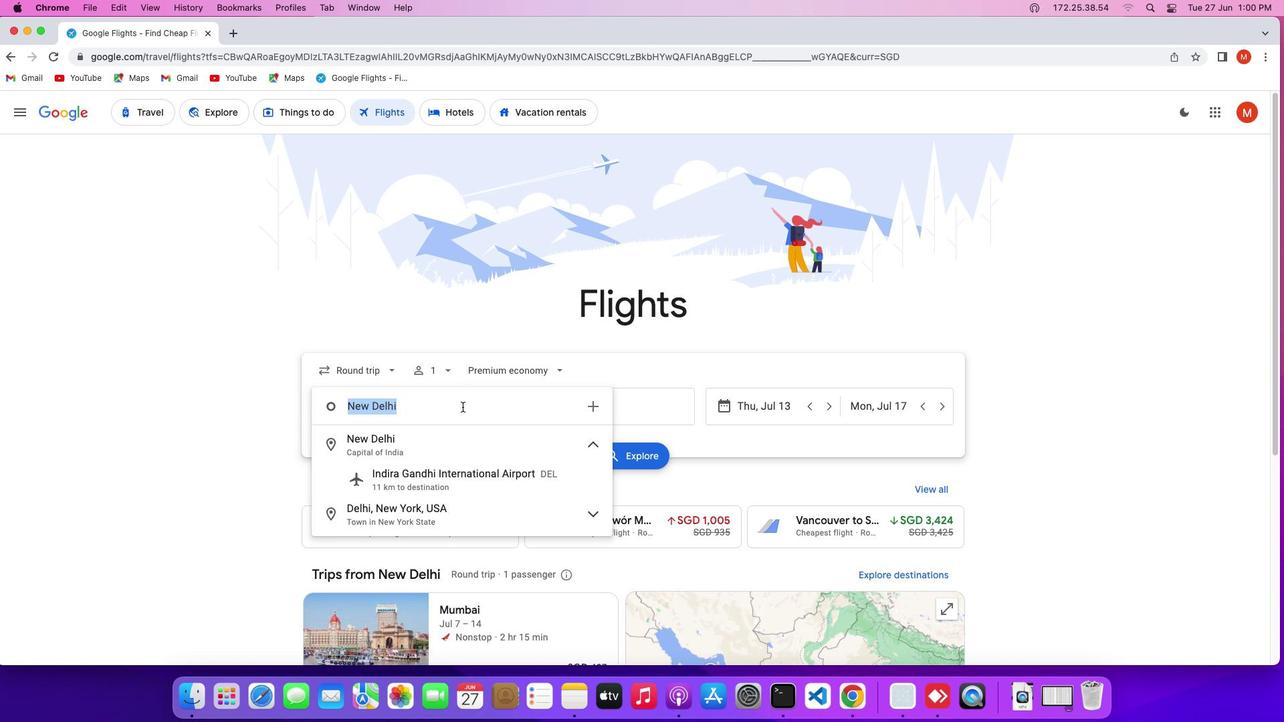 
Action: Key pressed Key.backspaceKey.shift'D''h''a''k''a'
Screenshot: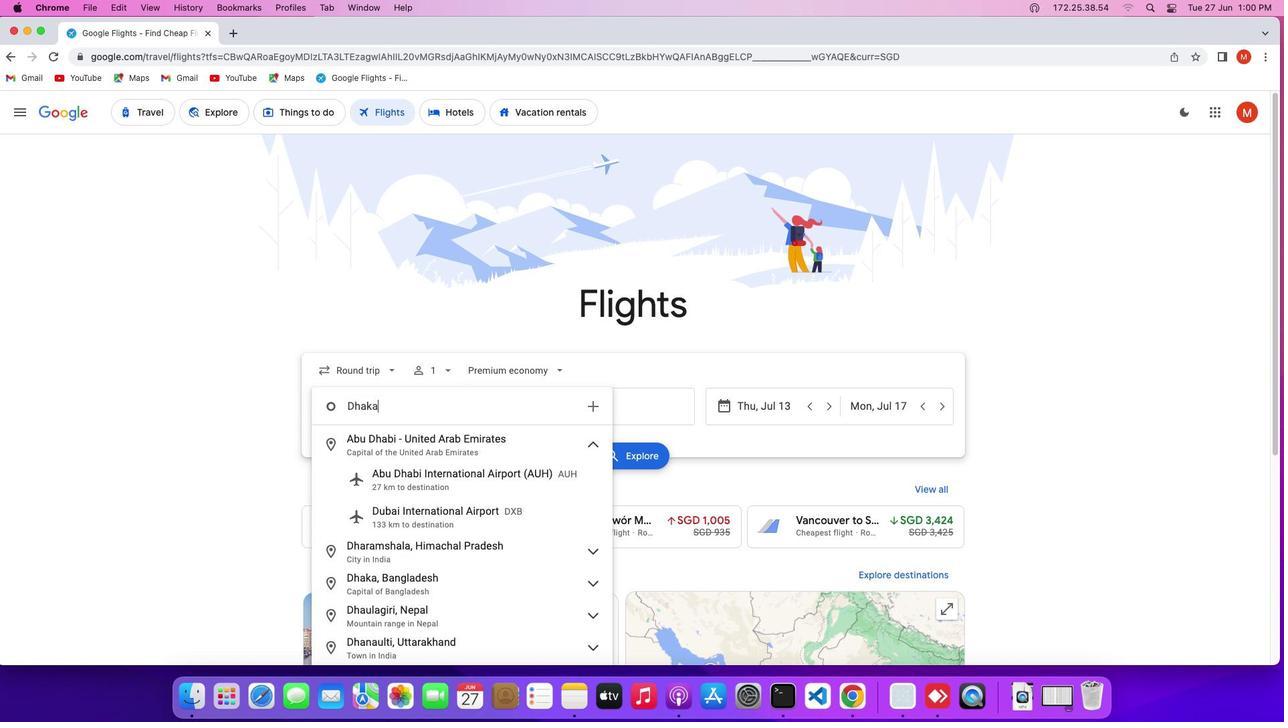 
Action: Mouse moved to (468, 436)
Screenshot: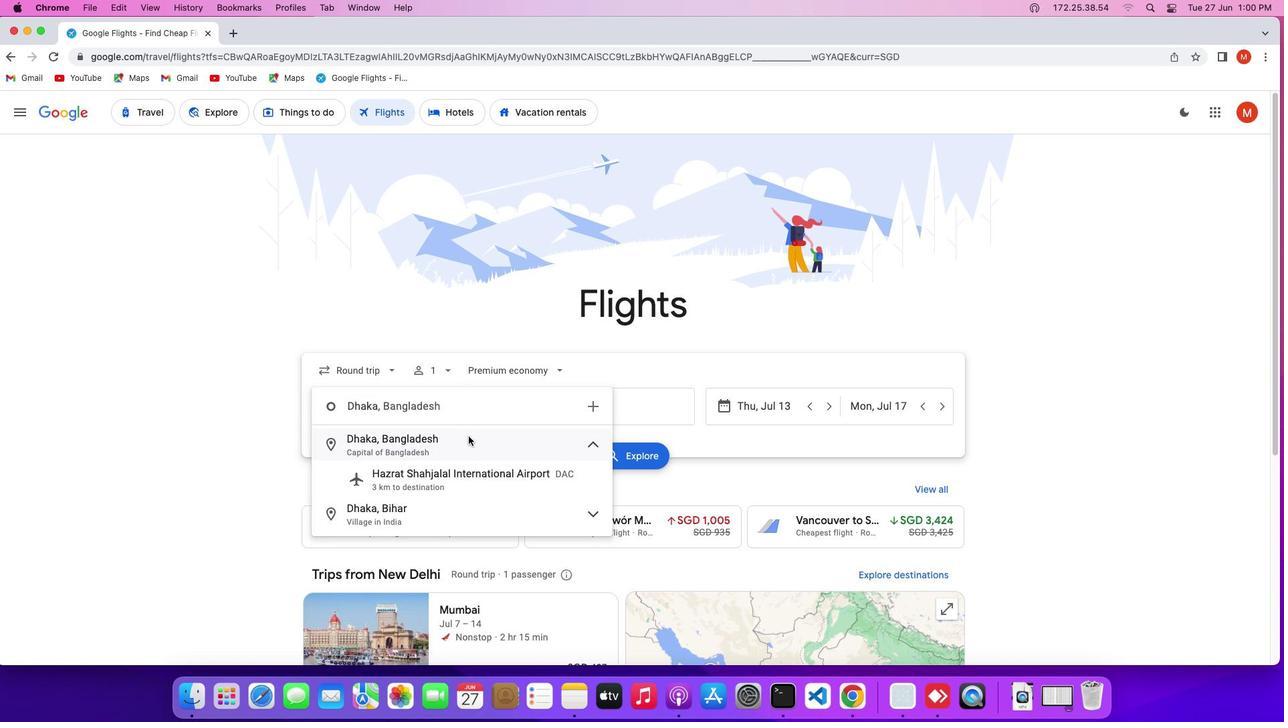
Action: Mouse pressed left at (468, 436)
Screenshot: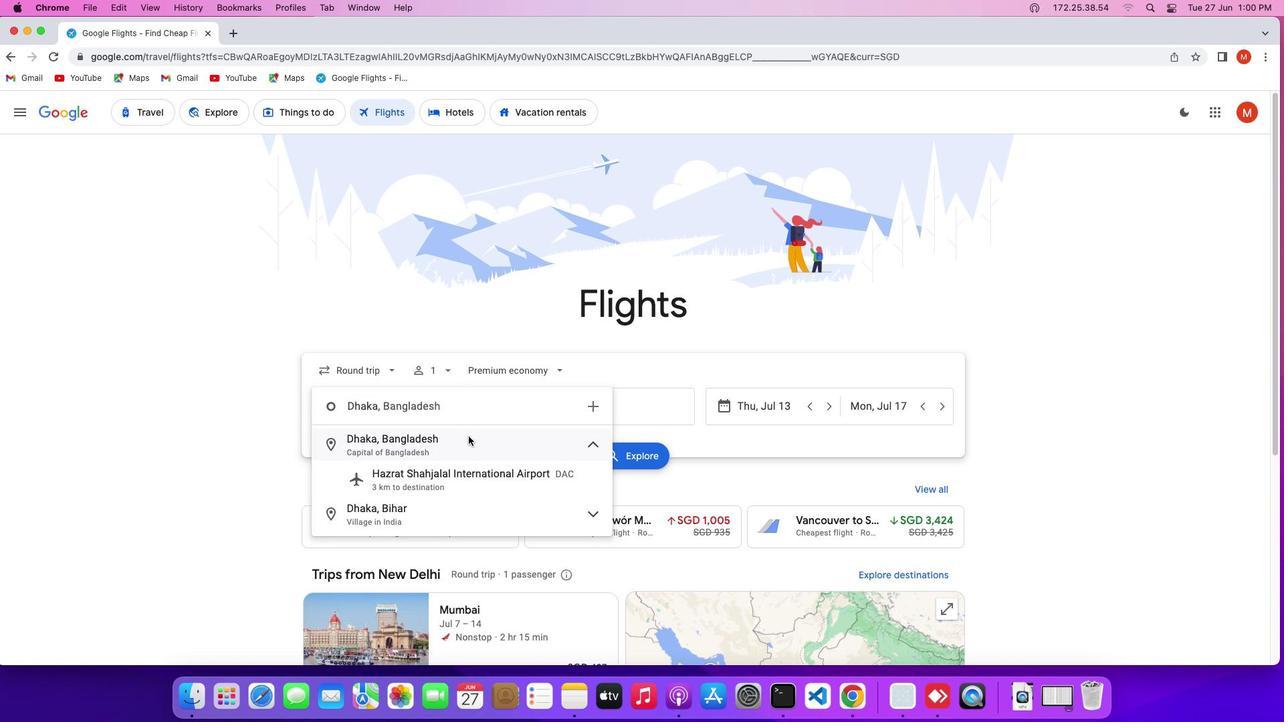 
Action: Mouse moved to (584, 407)
Screenshot: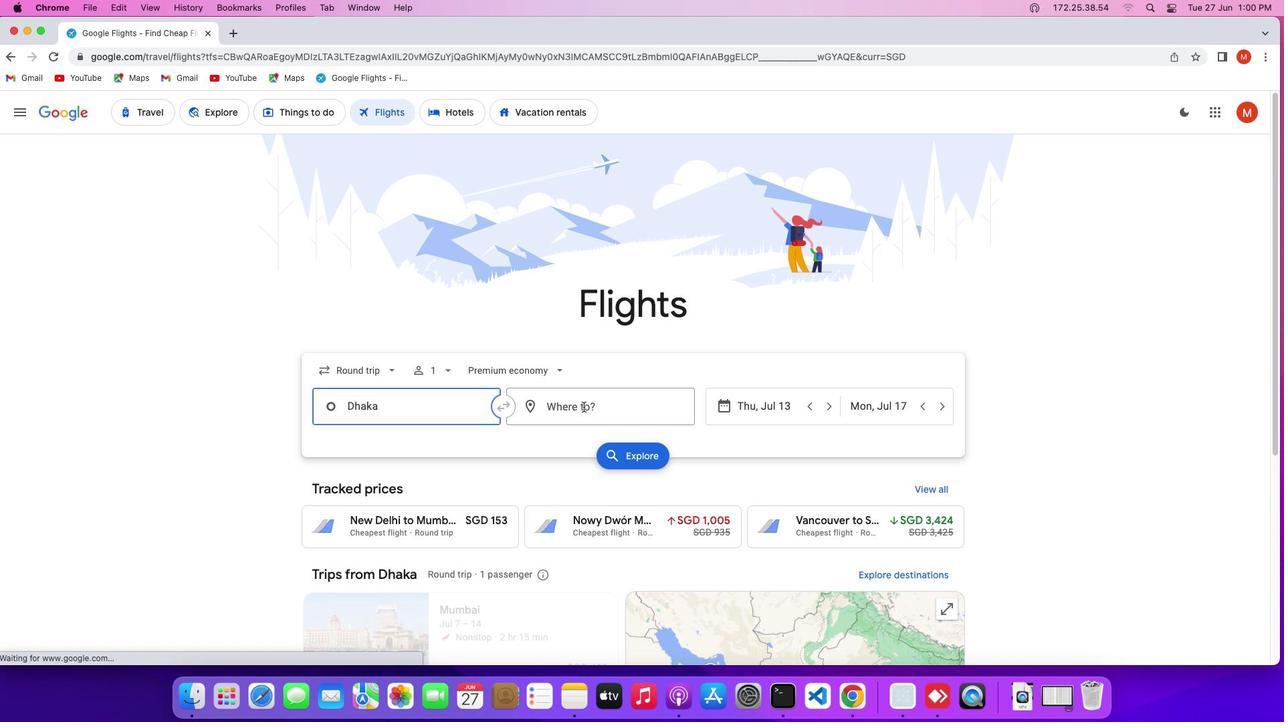 
Action: Mouse pressed left at (584, 407)
Screenshot: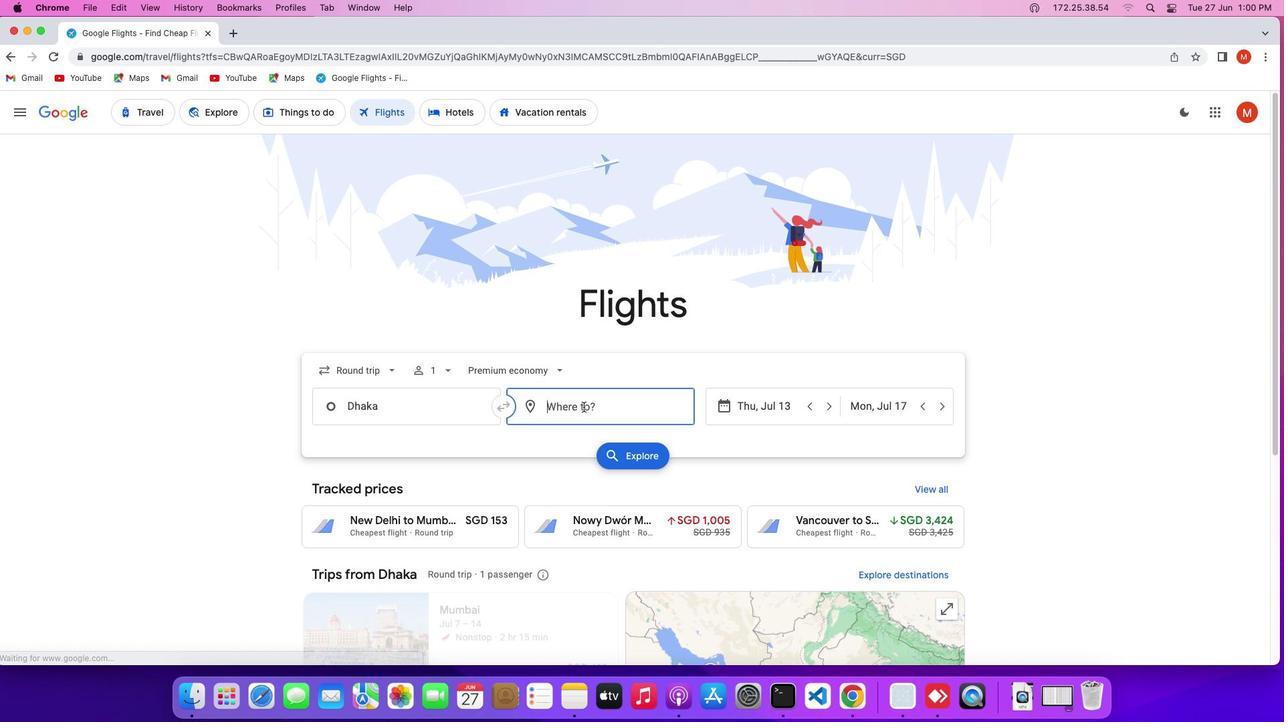 
Action: Key pressed Key.shift'S''i''n''g''a''p''o''r''e'
Screenshot: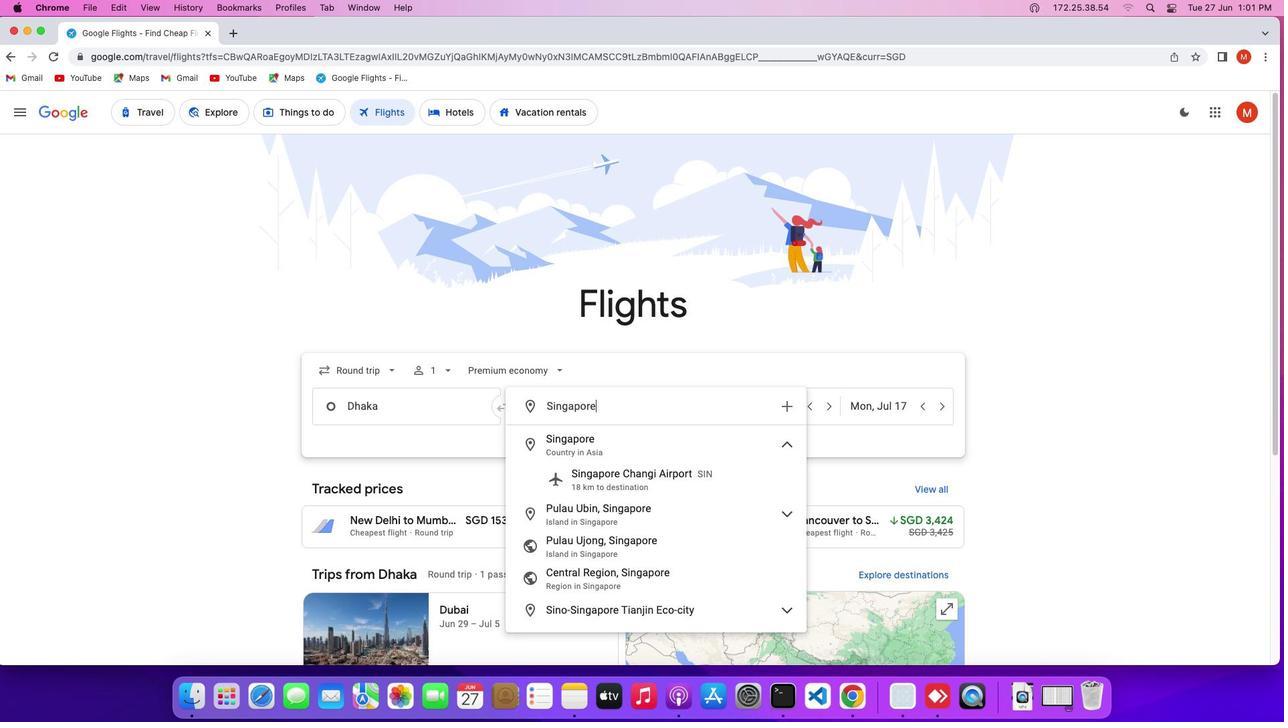 
Action: Mouse moved to (593, 442)
Screenshot: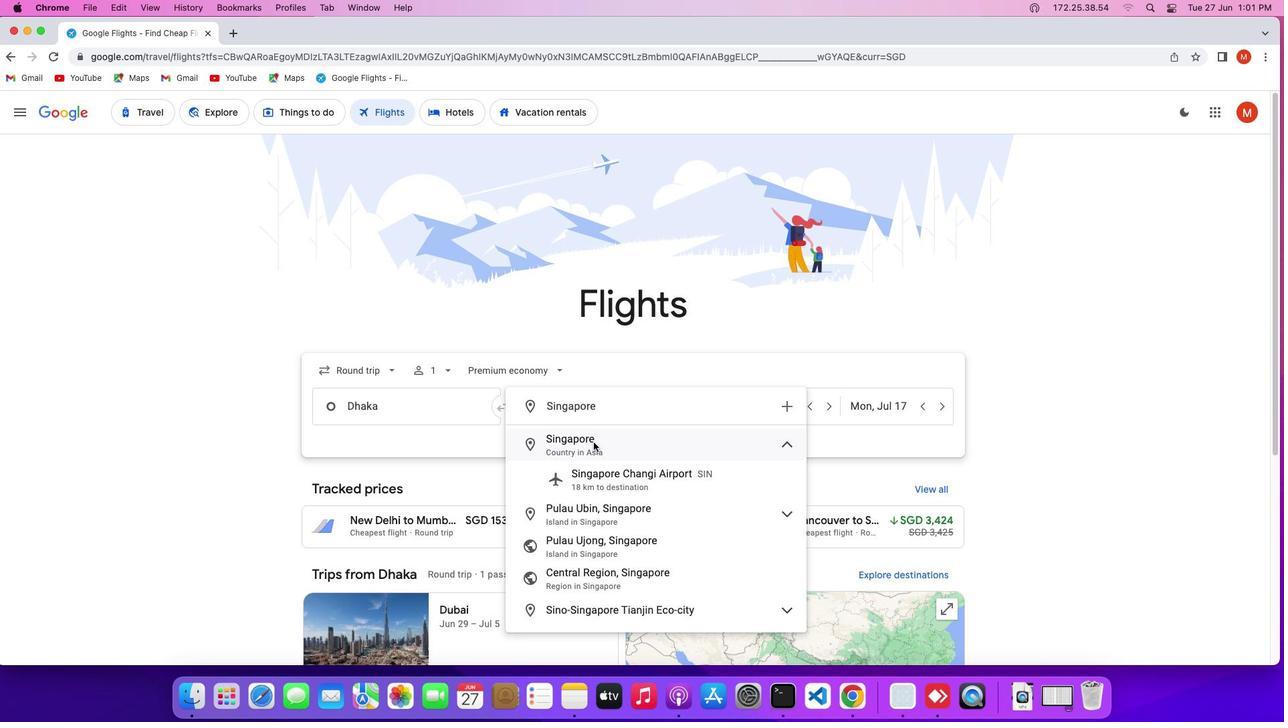 
Action: Mouse pressed left at (593, 442)
Screenshot: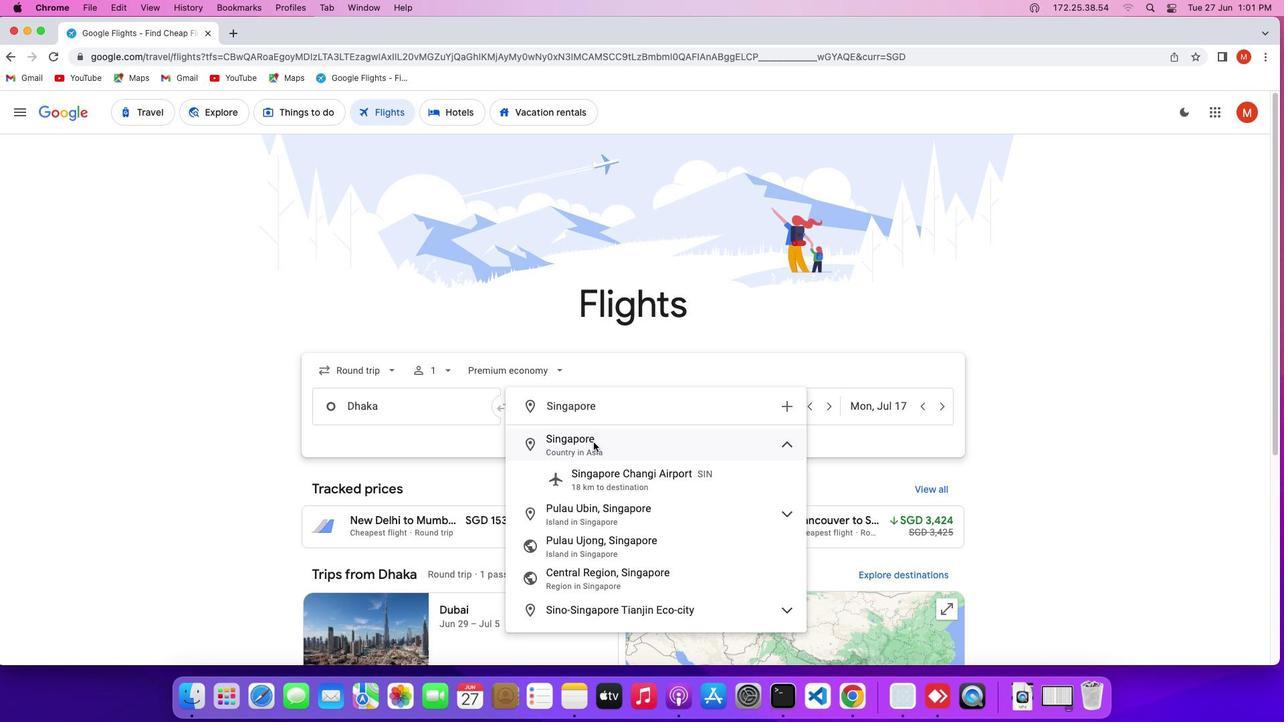 
Action: Mouse moved to (754, 410)
Screenshot: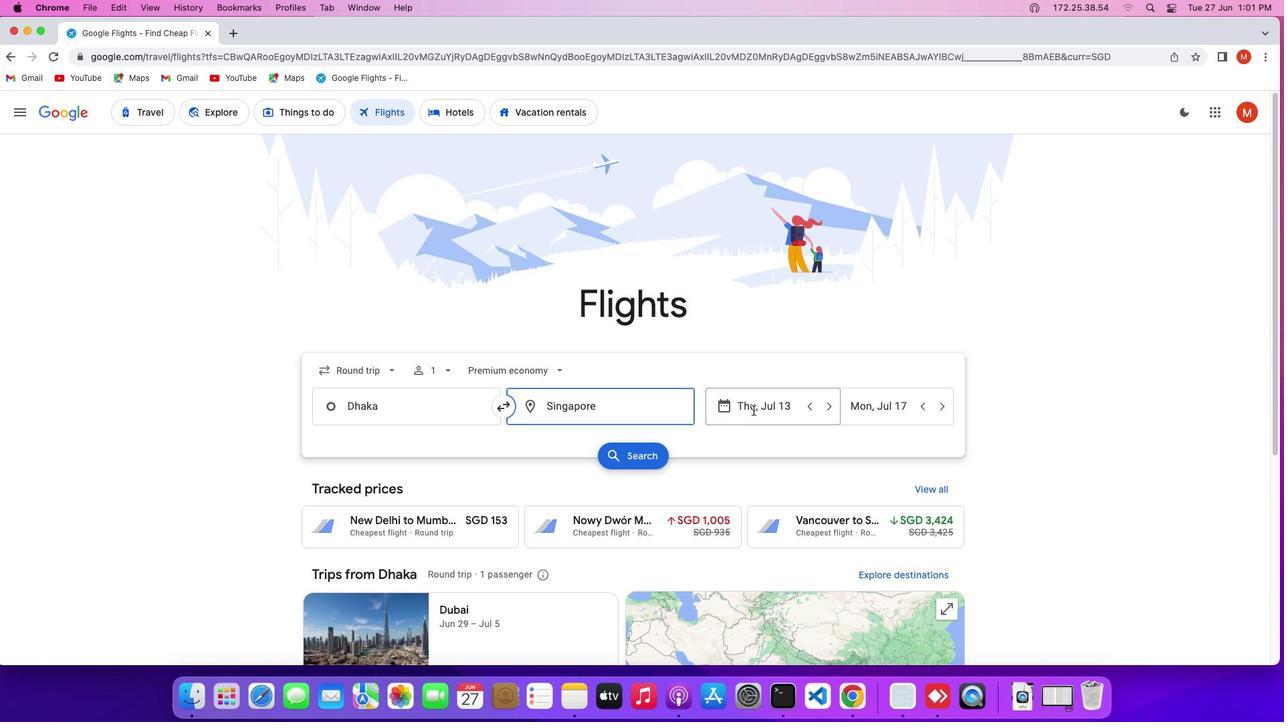 
Action: Mouse pressed left at (754, 410)
Screenshot: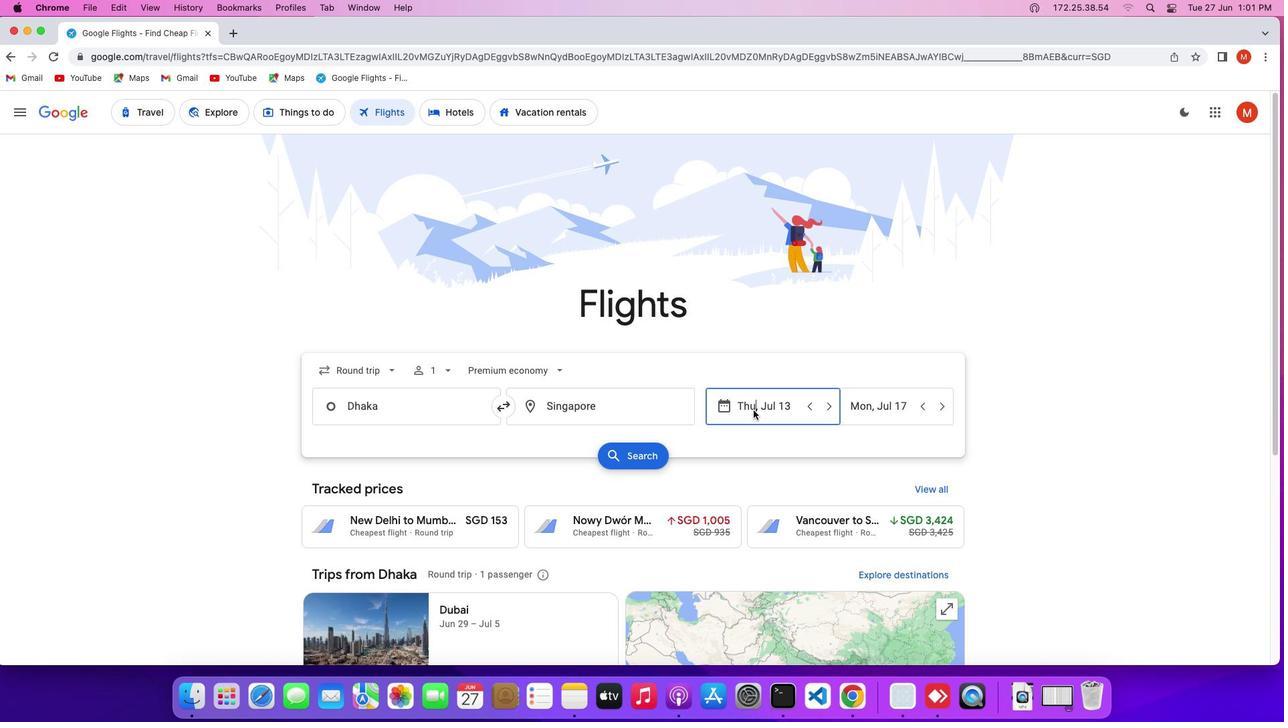 
Action: Mouse moved to (967, 483)
Screenshot: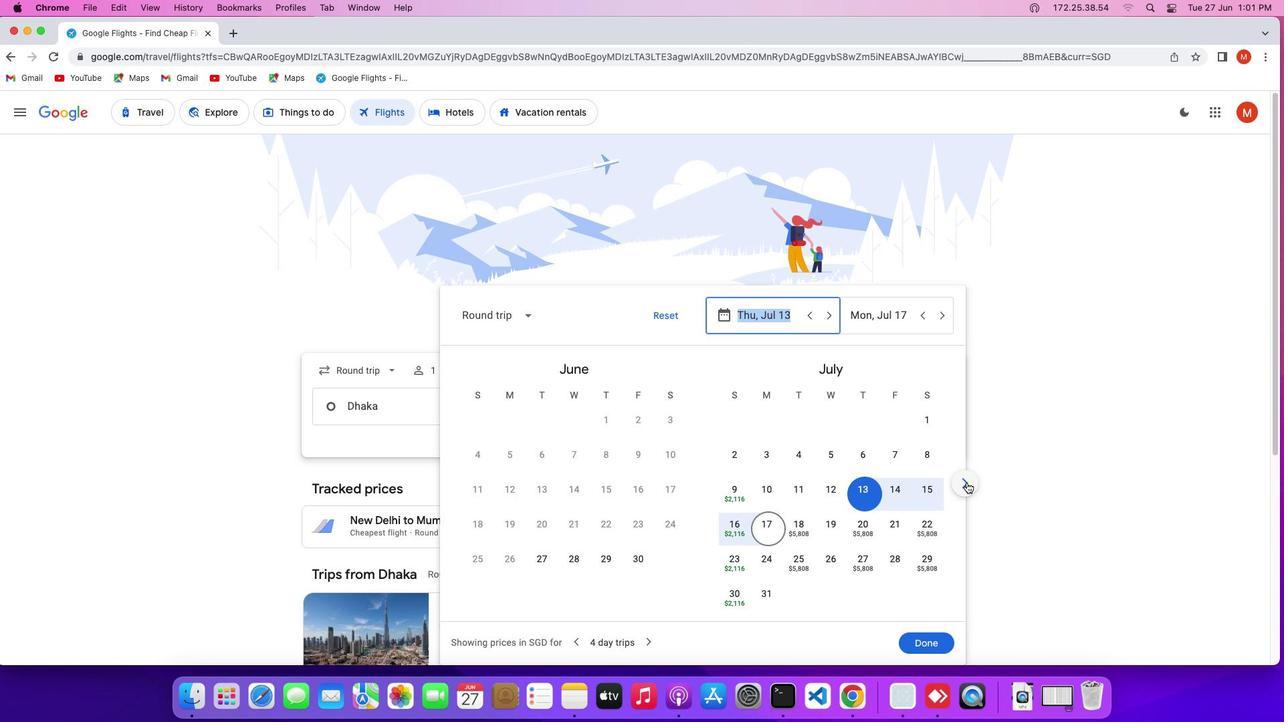 
Action: Mouse pressed left at (967, 483)
Screenshot: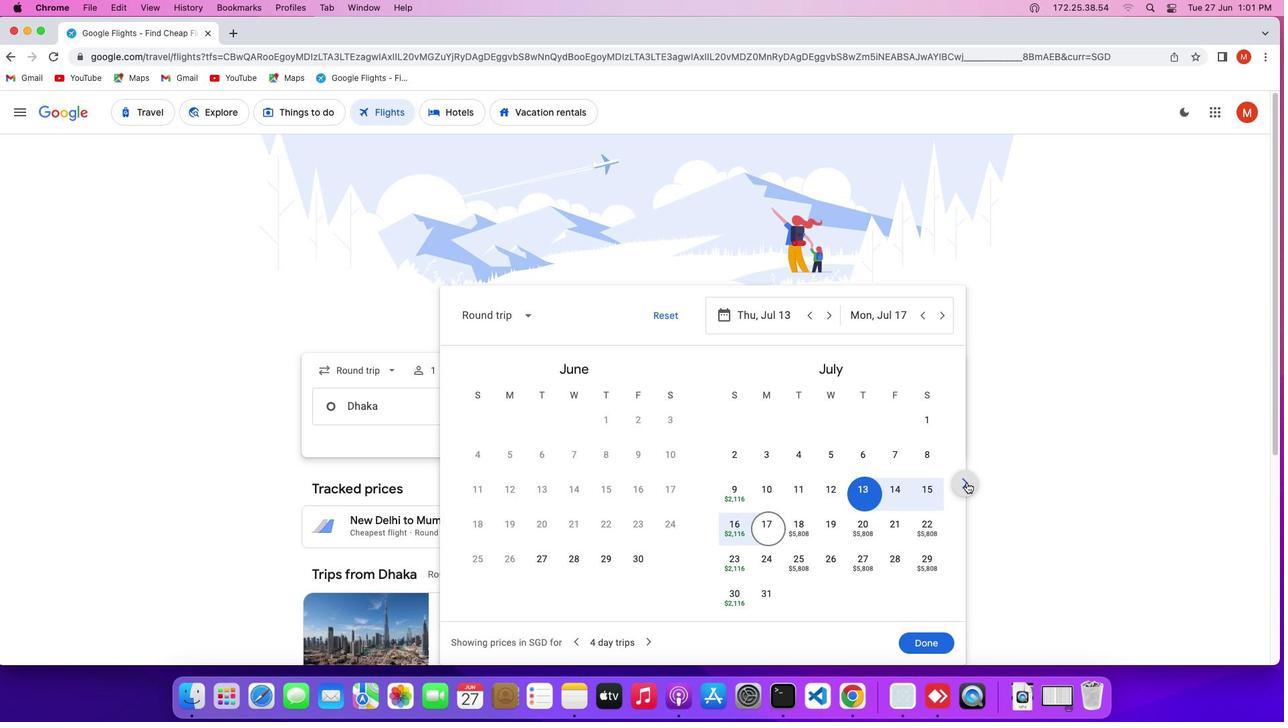
Action: Mouse pressed left at (967, 483)
Screenshot: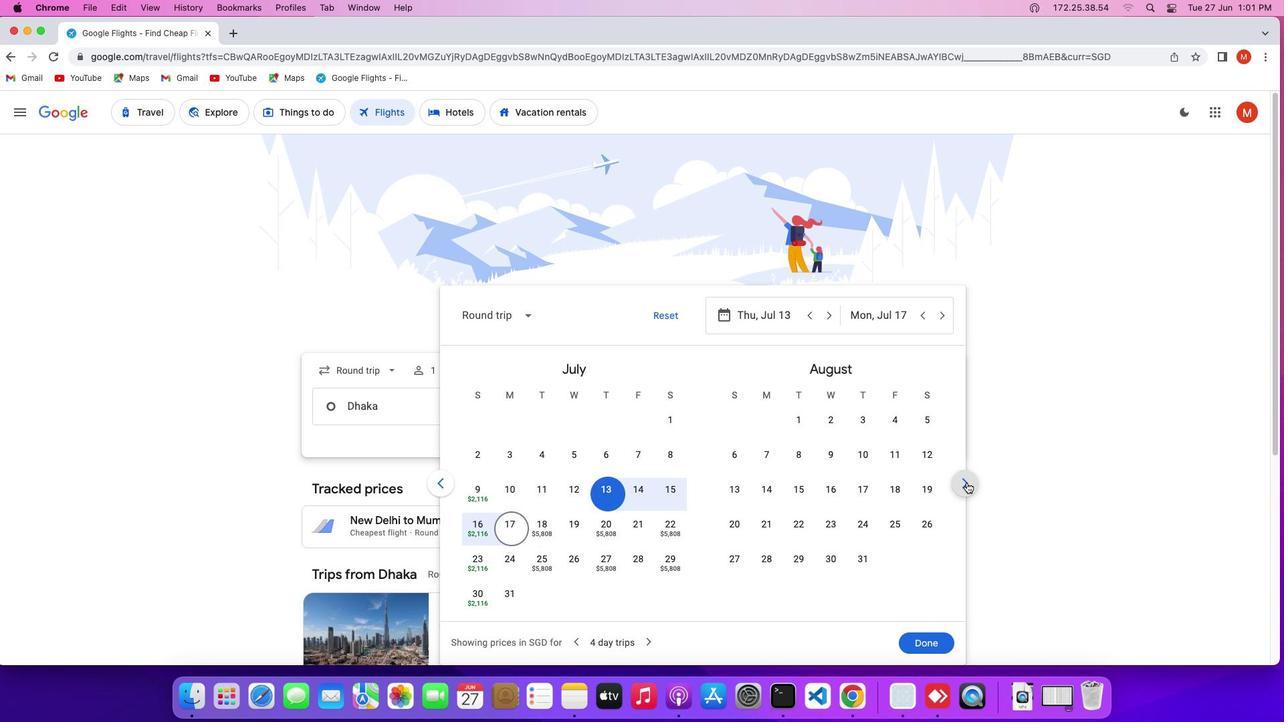 
Action: Mouse moved to (805, 461)
Screenshot: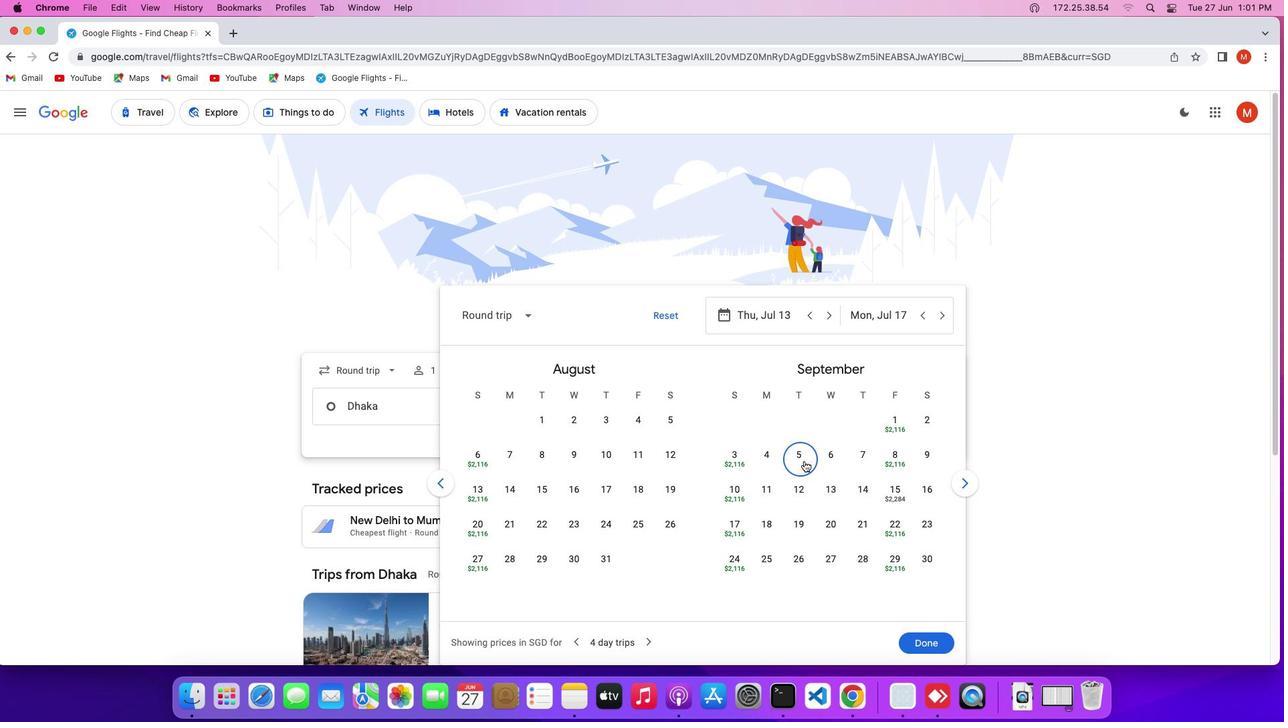 
Action: Mouse pressed left at (805, 461)
Screenshot: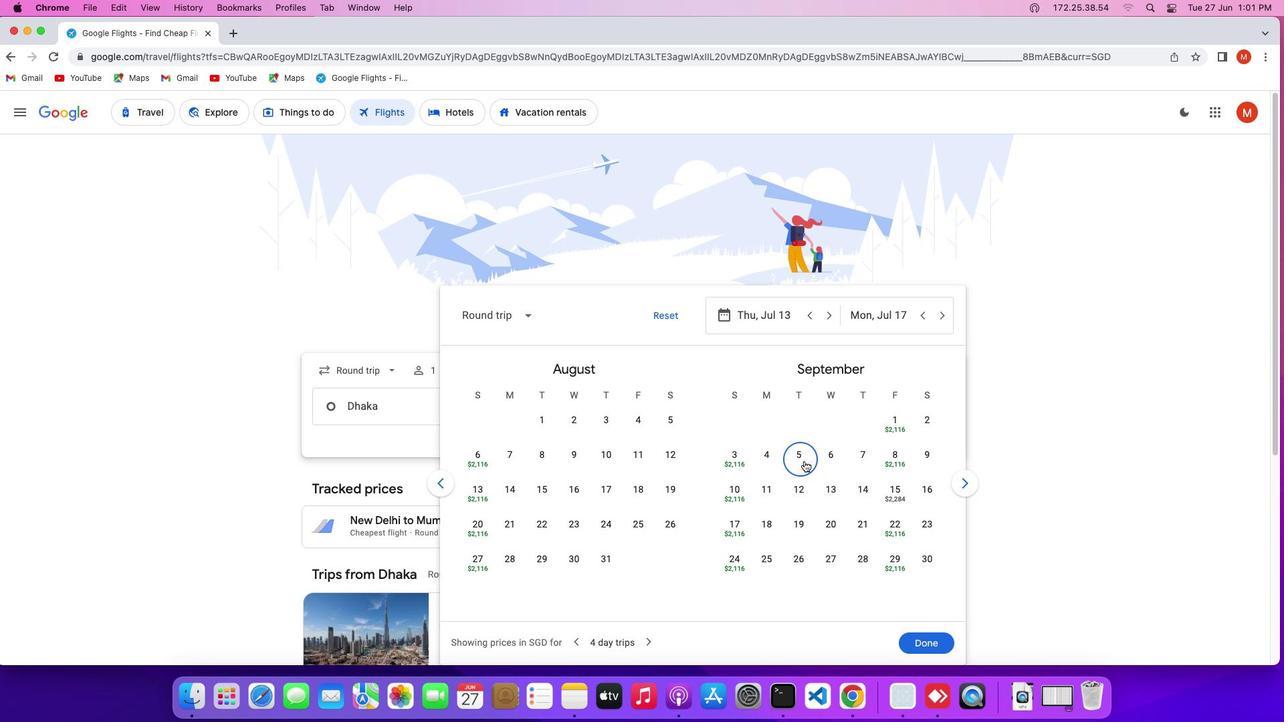 
Action: Mouse moved to (832, 523)
Screenshot: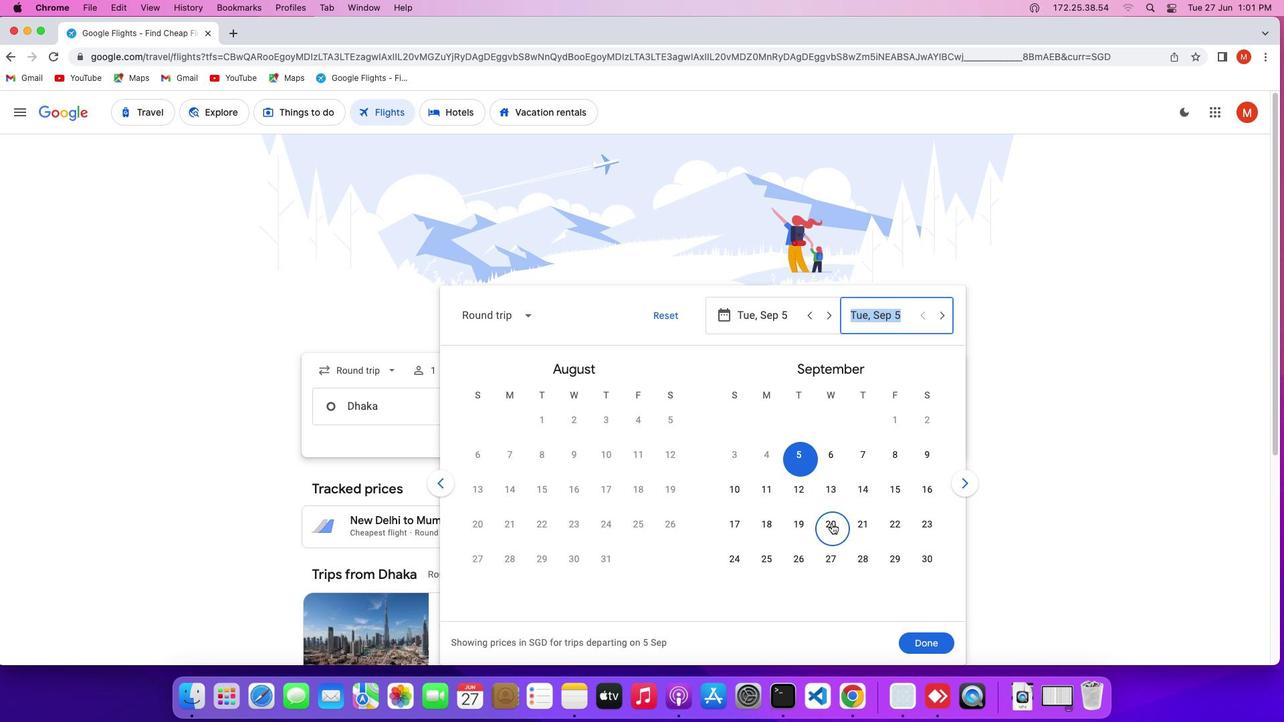 
Action: Mouse pressed left at (832, 523)
Screenshot: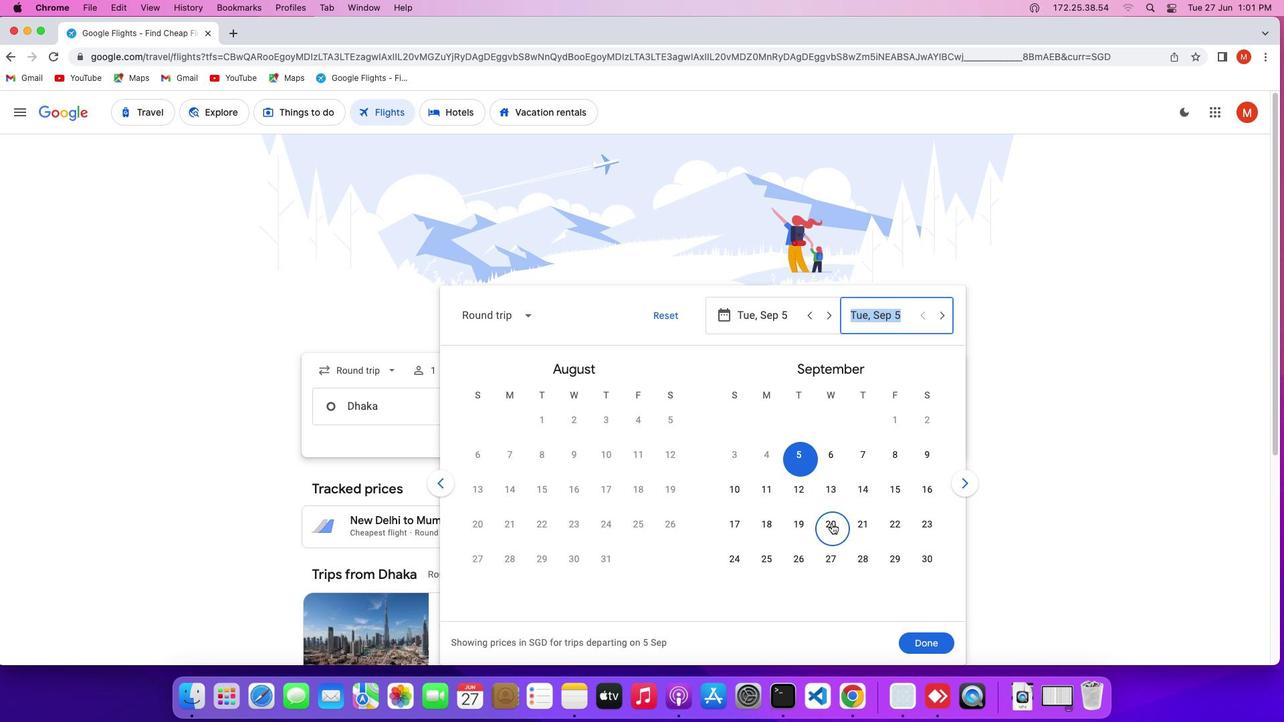 
Action: Mouse moved to (928, 639)
Screenshot: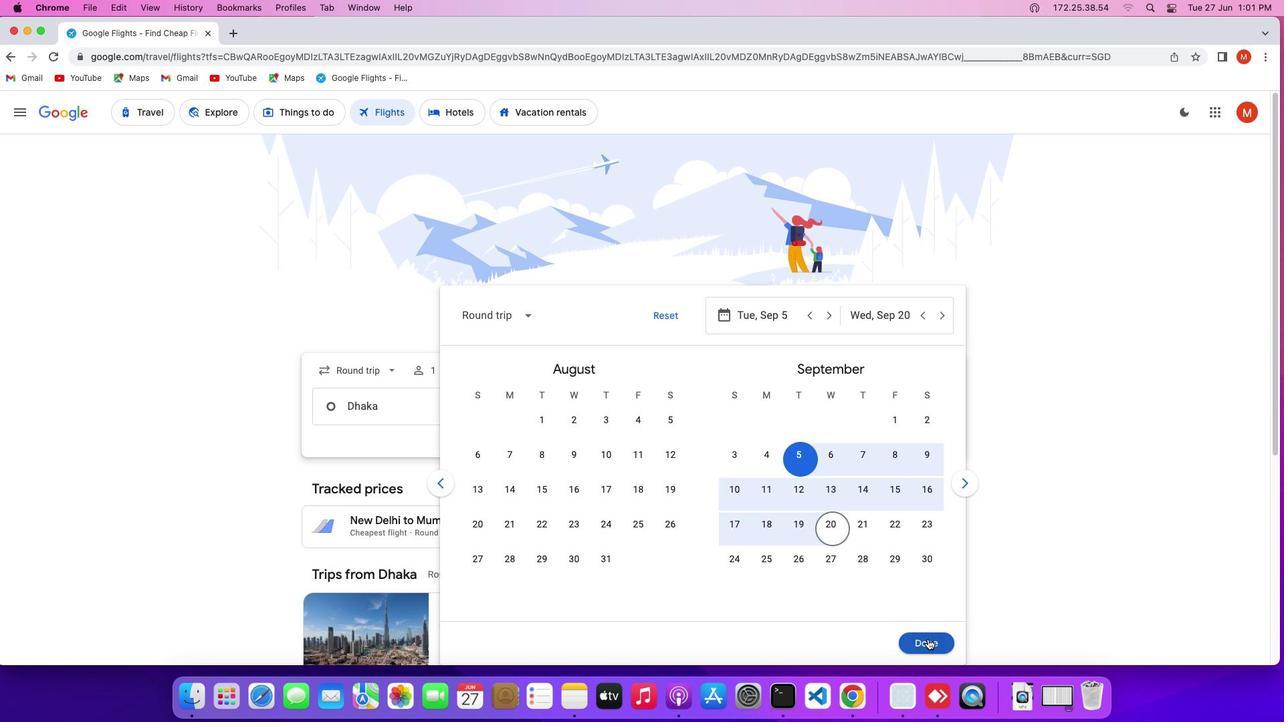
Action: Mouse pressed left at (928, 639)
Screenshot: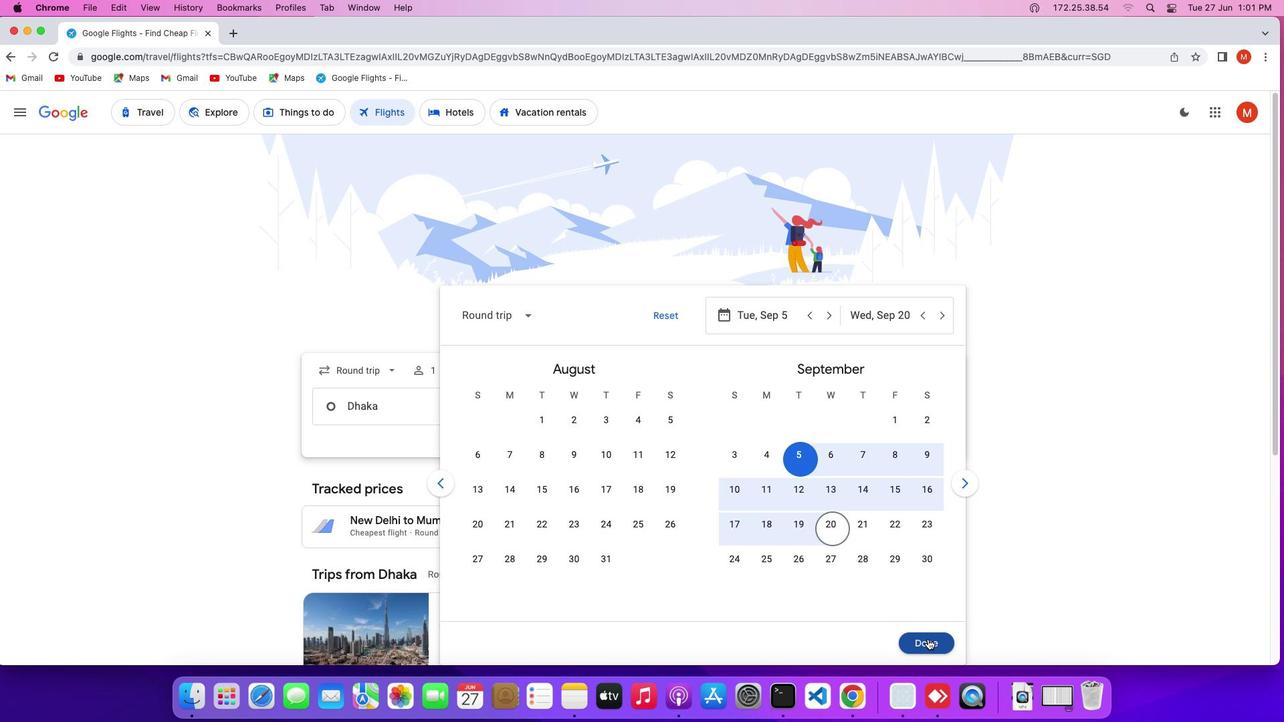 
Action: Mouse moved to (649, 463)
Screenshot: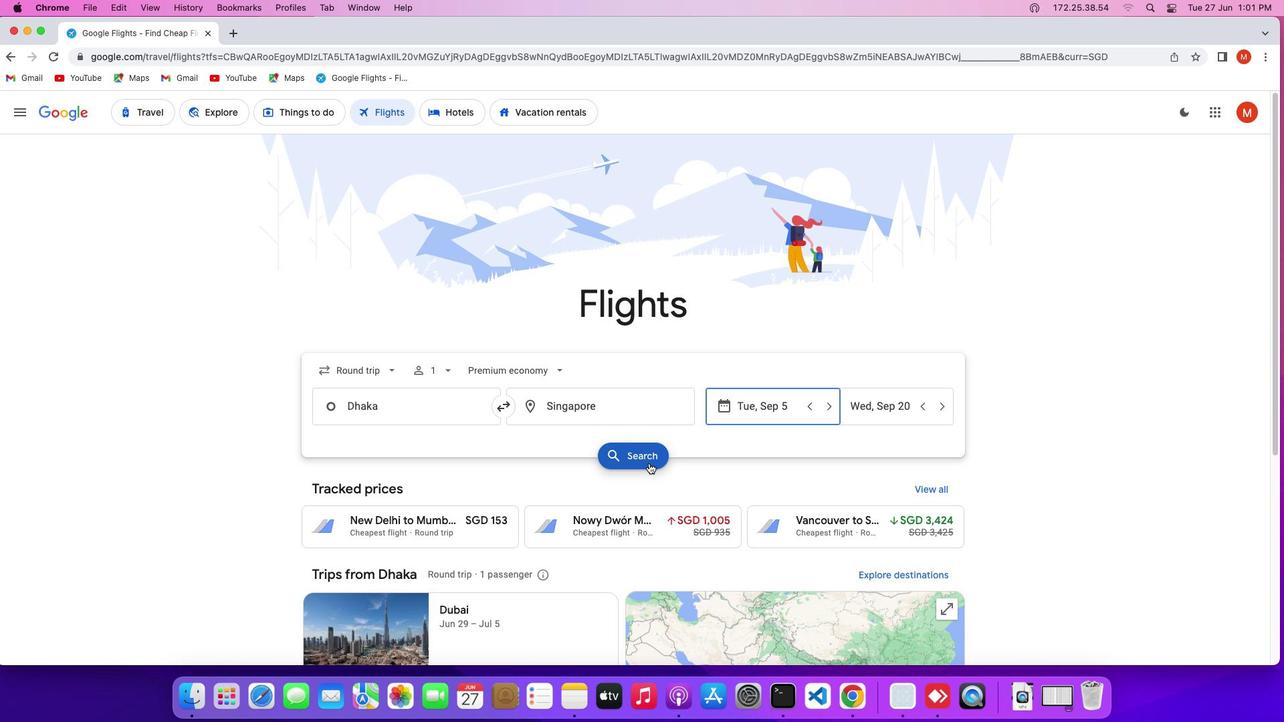 
Action: Mouse pressed left at (649, 463)
Screenshot: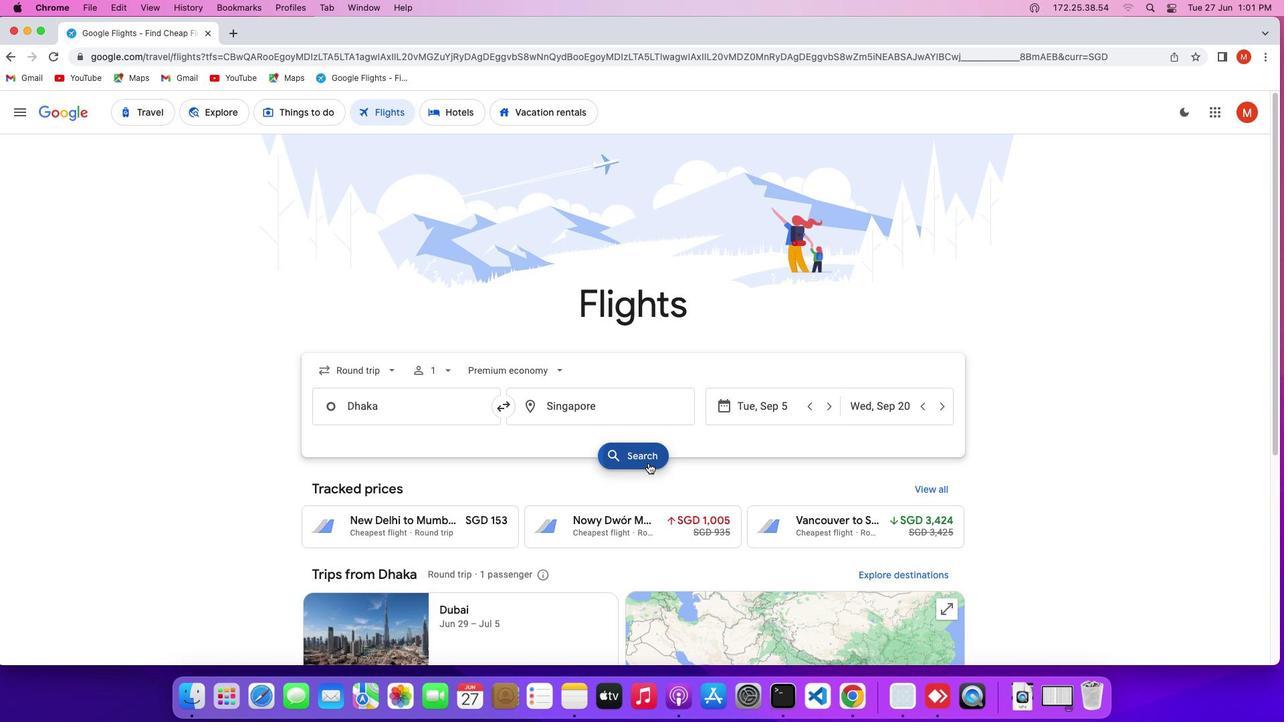 
Action: Mouse moved to (454, 291)
Screenshot: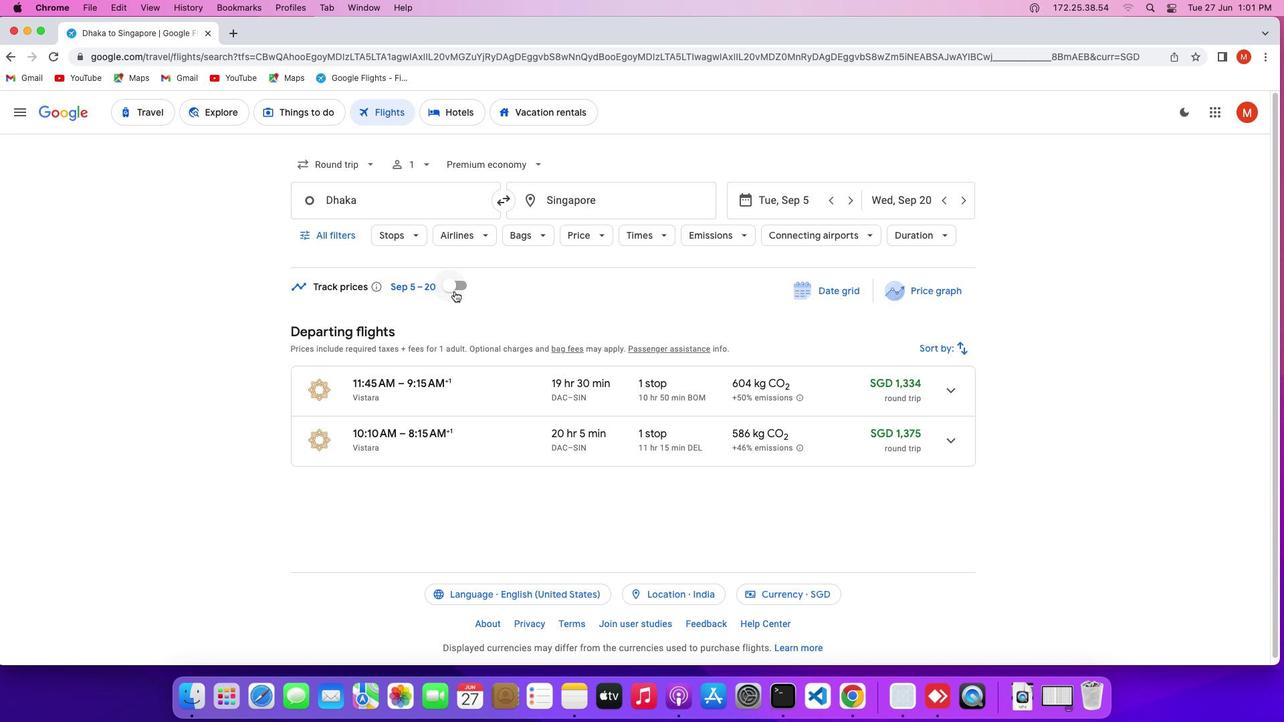 
Action: Mouse pressed left at (454, 291)
Screenshot: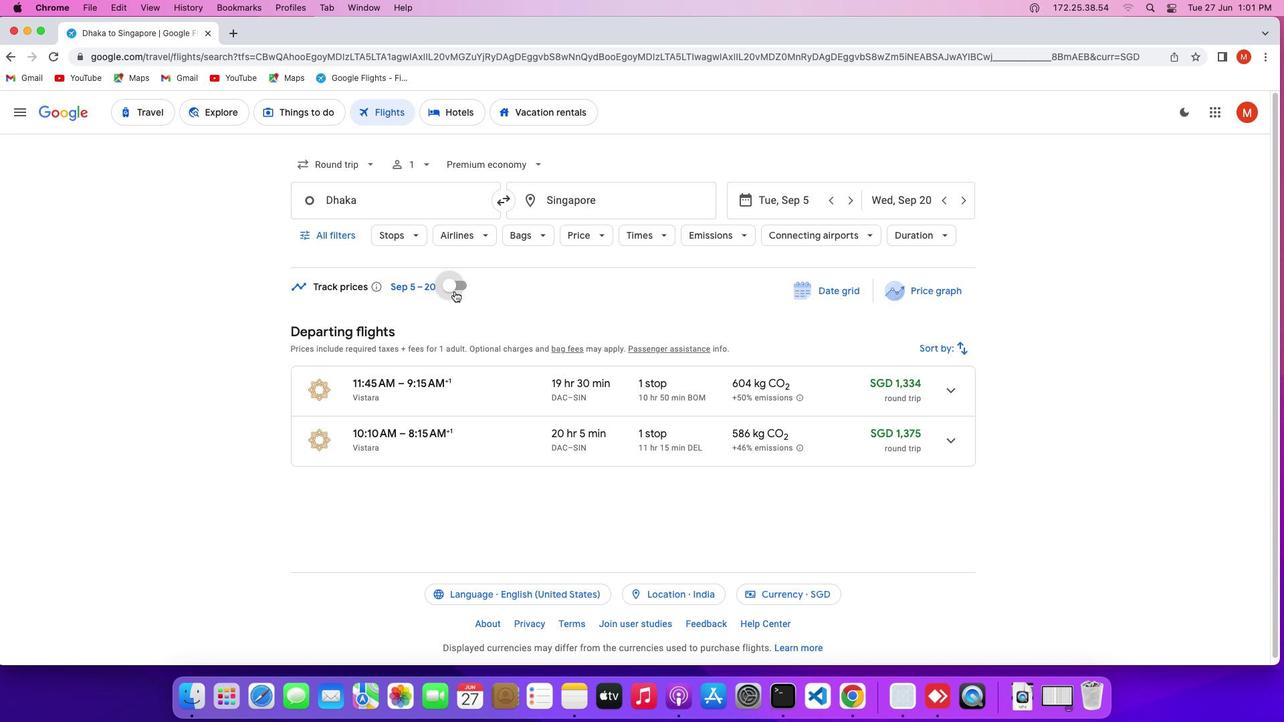 
Action: Mouse moved to (485, 292)
Screenshot: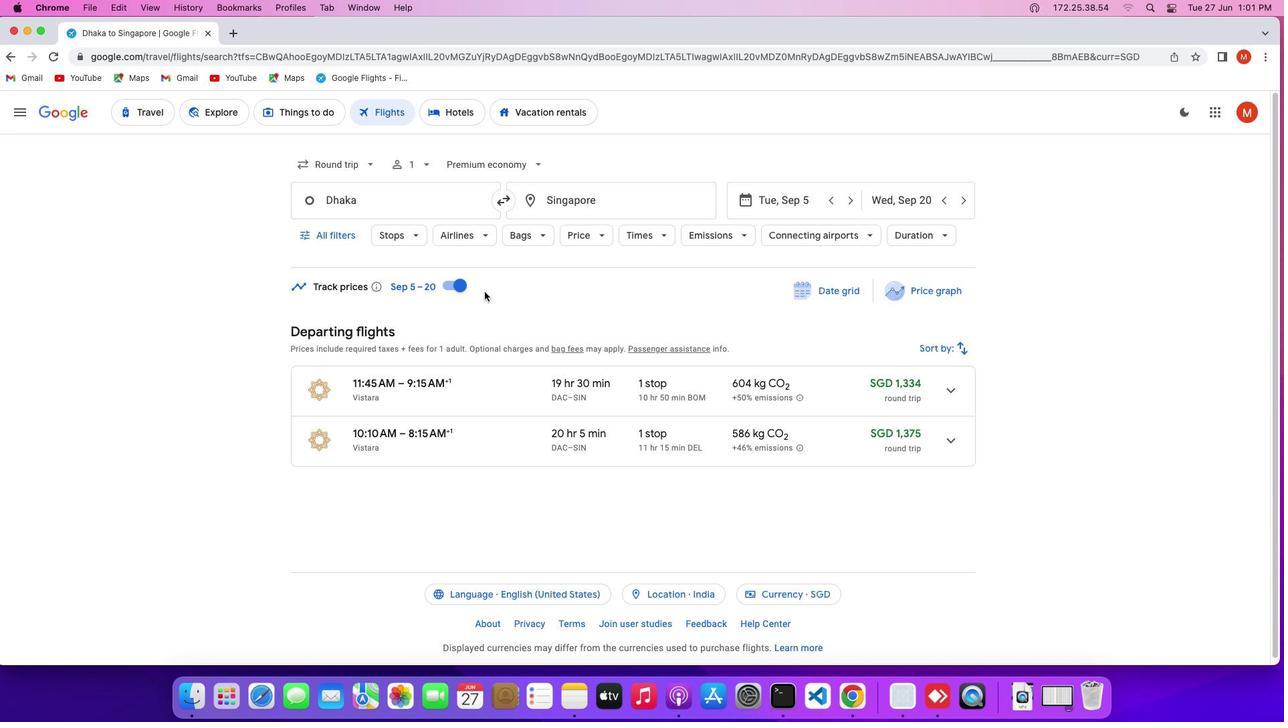 
